 Task: Add a signature Max Baker containing Best wishes for a happy National Compliment Day, Max Baker to email address softage.3@softage.net and add a label Community newsletters
Action: Mouse moved to (95, 128)
Screenshot: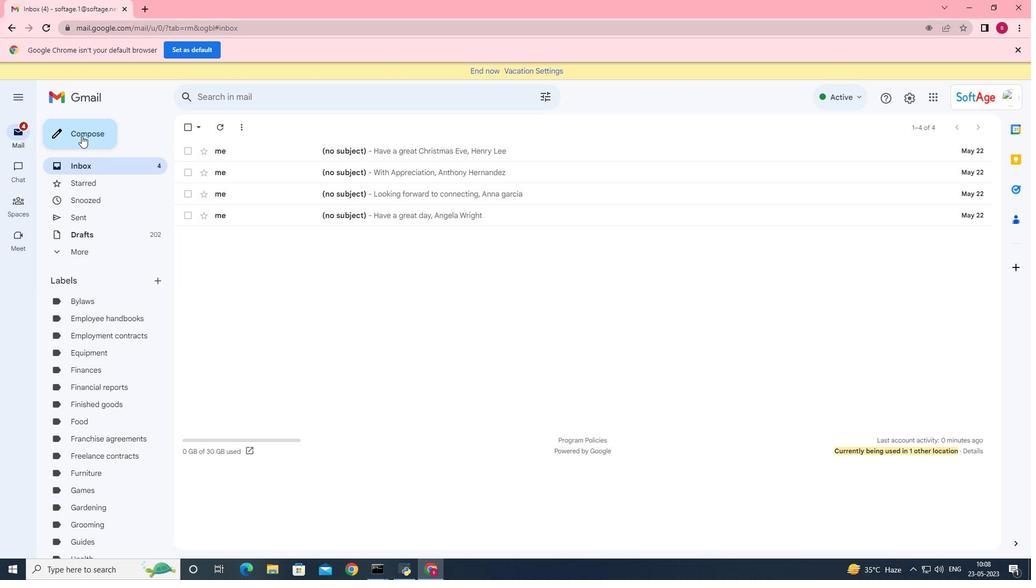 
Action: Mouse pressed left at (95, 128)
Screenshot: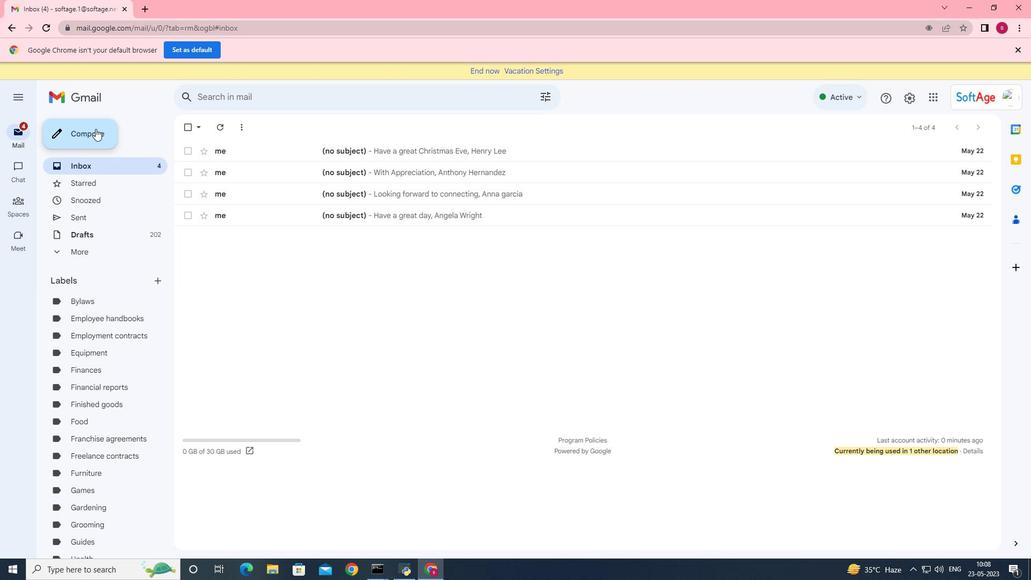 
Action: Mouse moved to (871, 543)
Screenshot: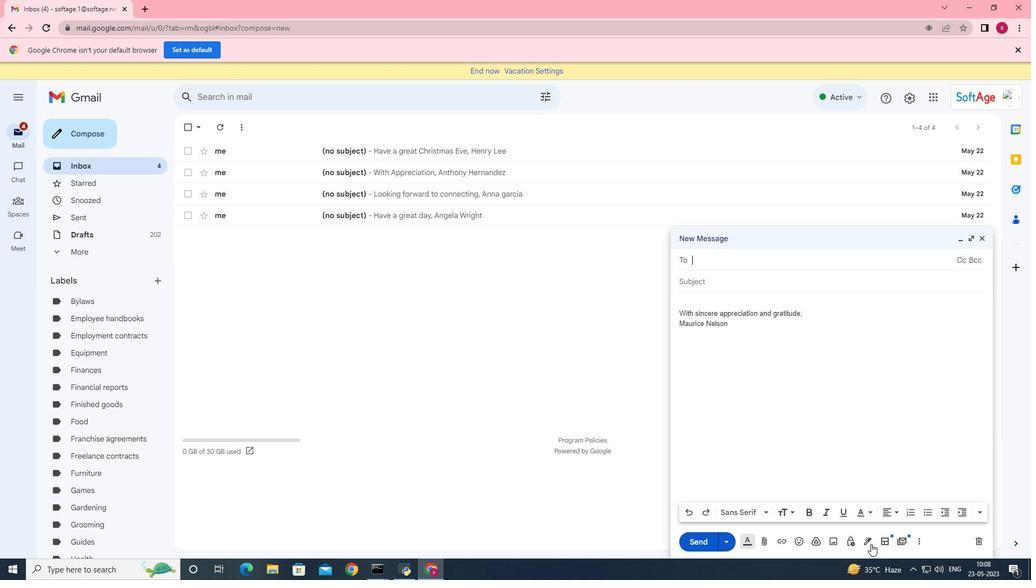 
Action: Mouse pressed left at (871, 543)
Screenshot: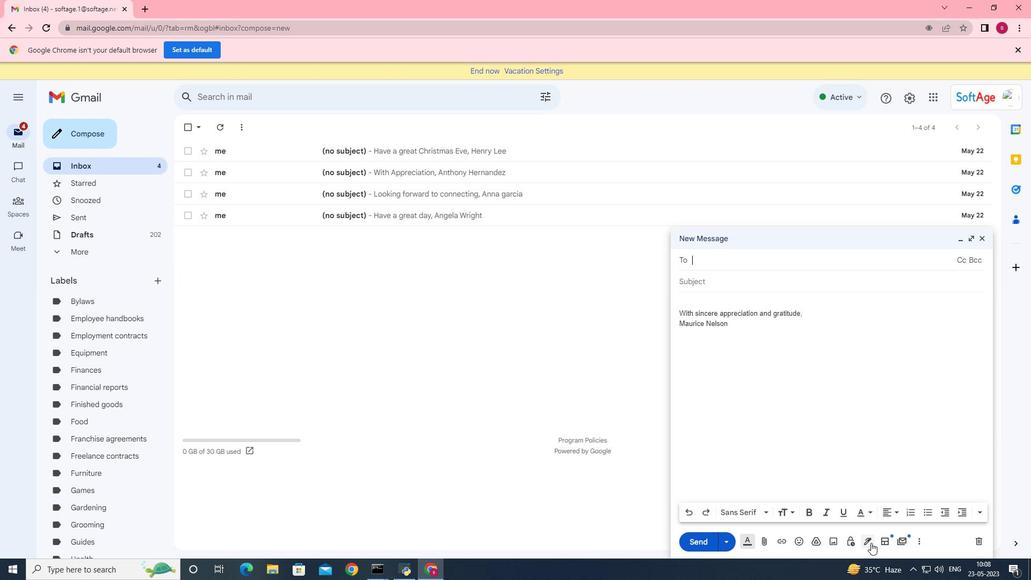 
Action: Mouse moved to (876, 477)
Screenshot: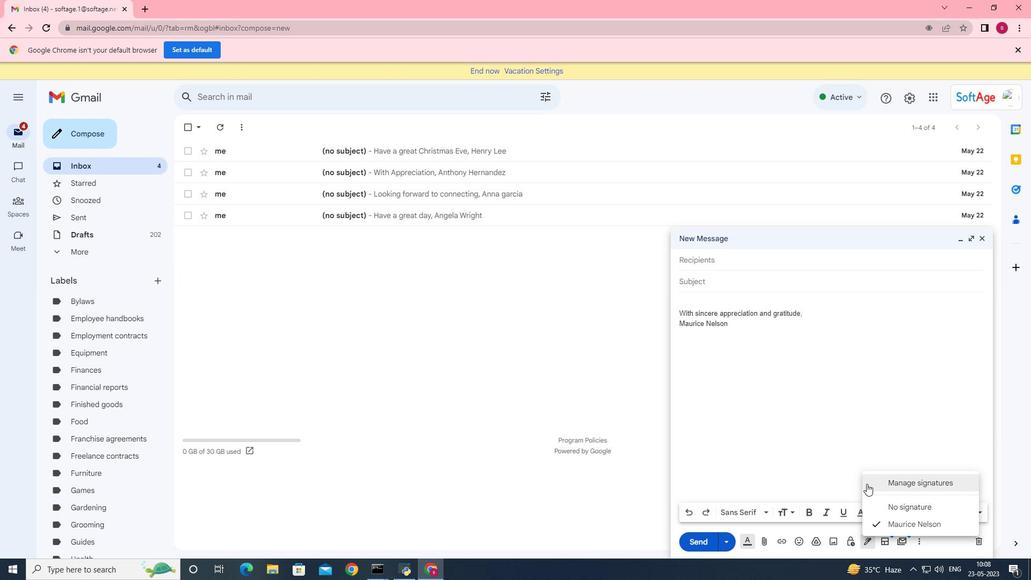 
Action: Mouse pressed left at (876, 477)
Screenshot: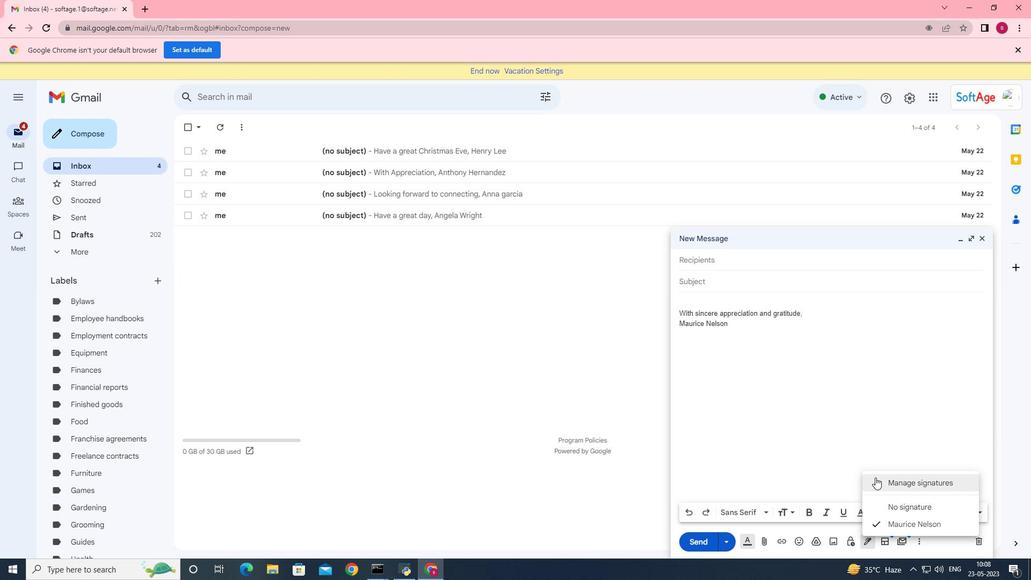 
Action: Mouse moved to (381, 452)
Screenshot: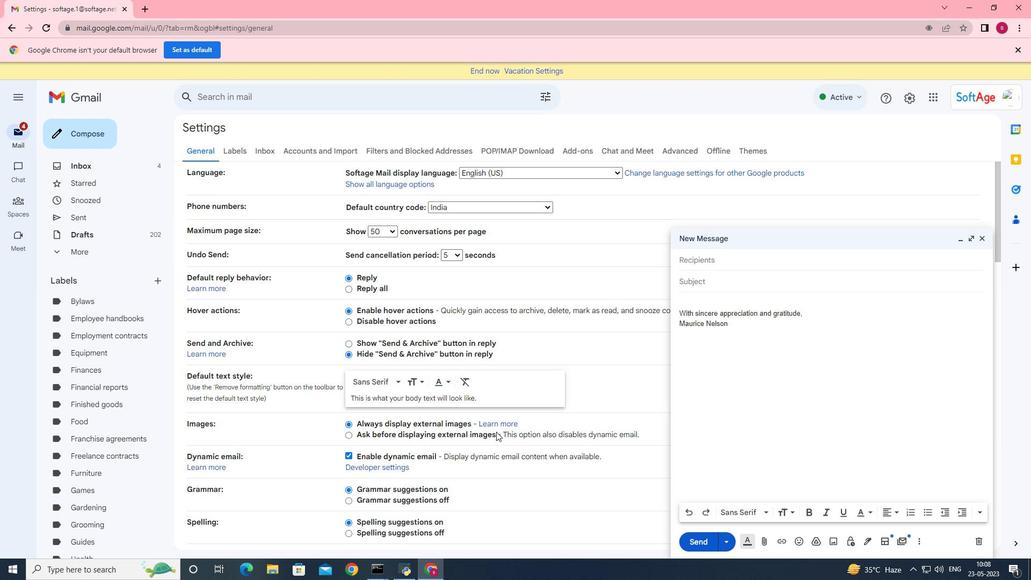 
Action: Mouse scrolled (381, 451) with delta (0, 0)
Screenshot: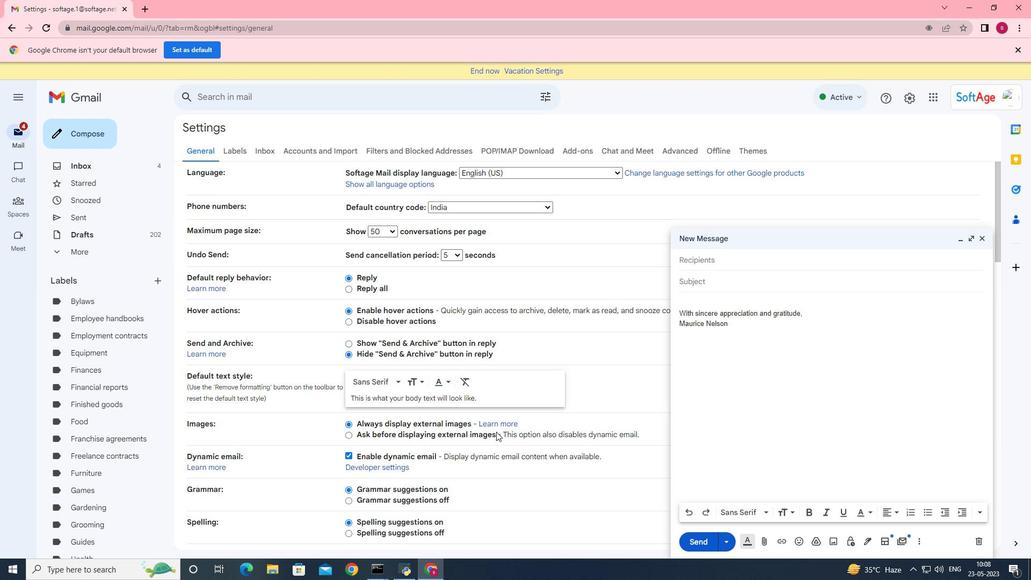 
Action: Mouse scrolled (381, 451) with delta (0, 0)
Screenshot: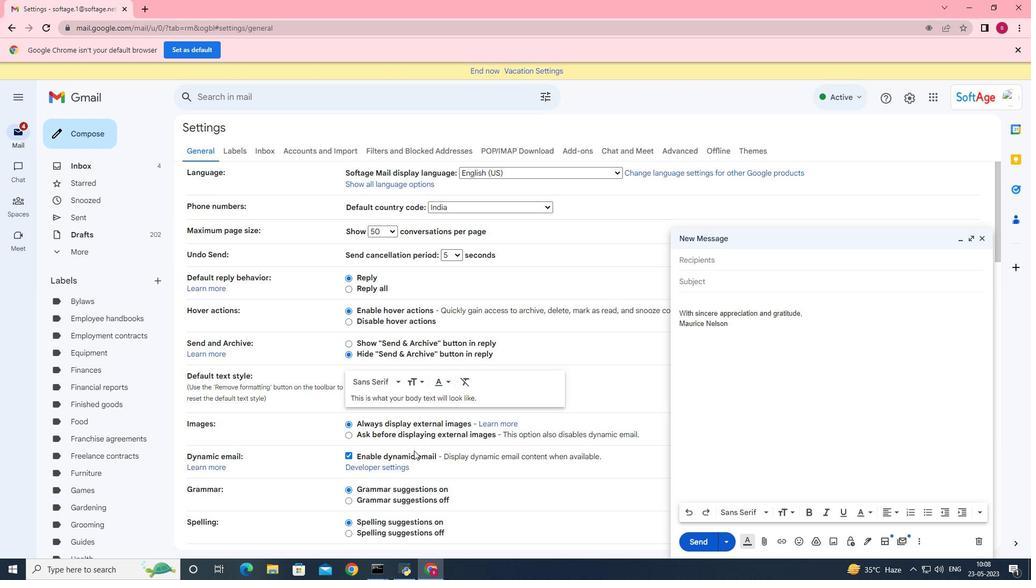 
Action: Mouse scrolled (381, 451) with delta (0, 0)
Screenshot: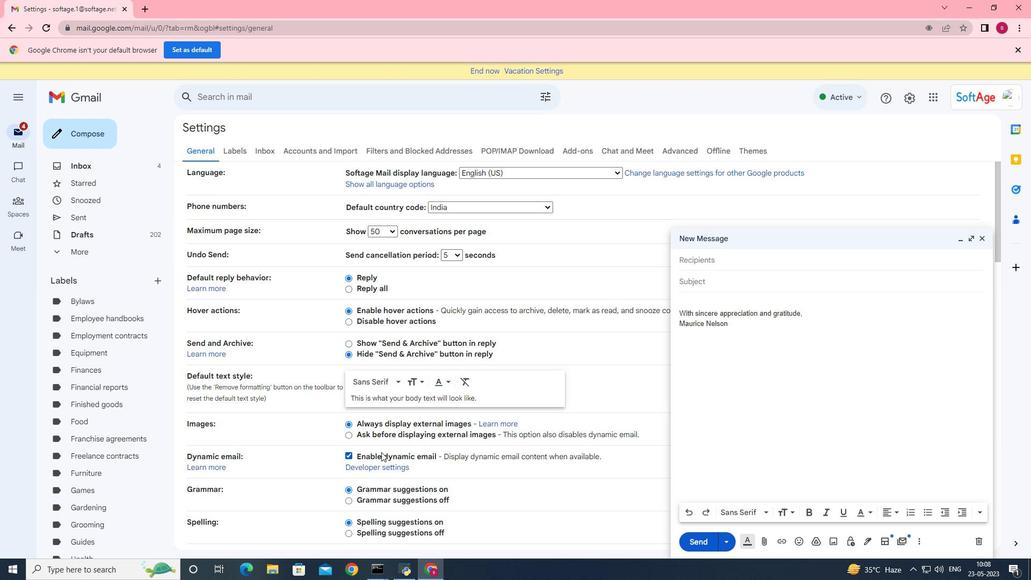 
Action: Mouse scrolled (381, 451) with delta (0, 0)
Screenshot: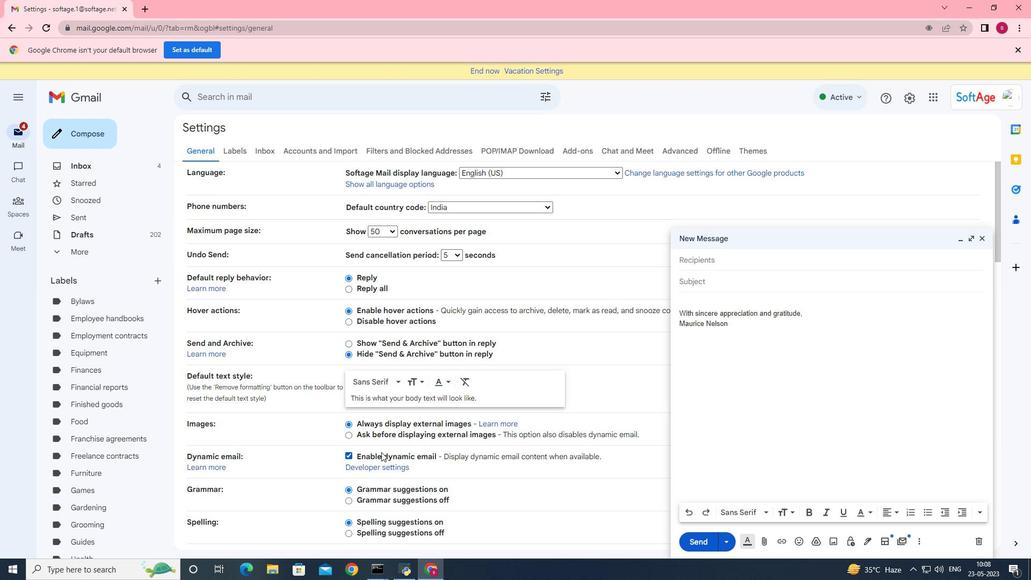
Action: Mouse scrolled (381, 451) with delta (0, 0)
Screenshot: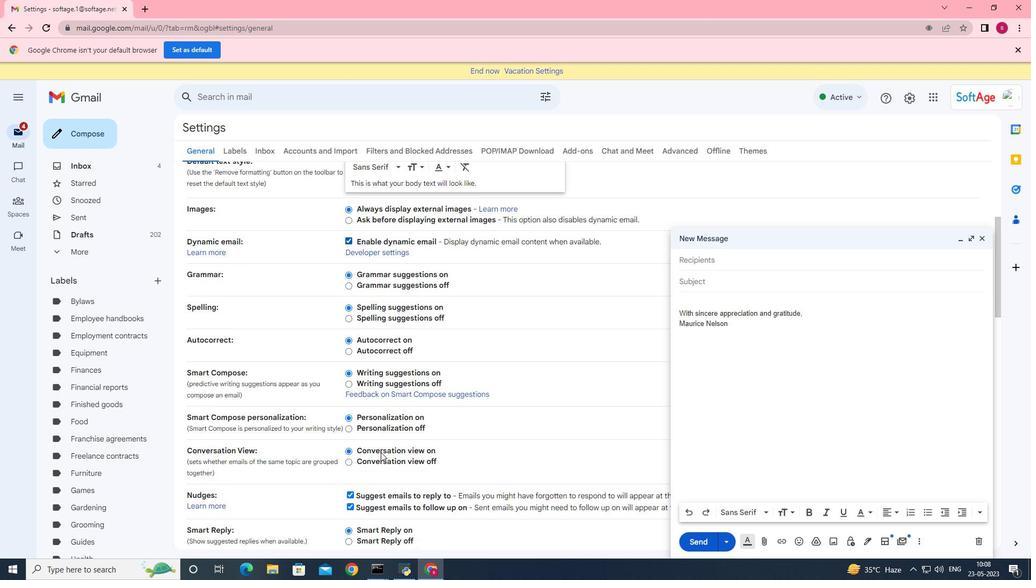 
Action: Mouse scrolled (381, 451) with delta (0, 0)
Screenshot: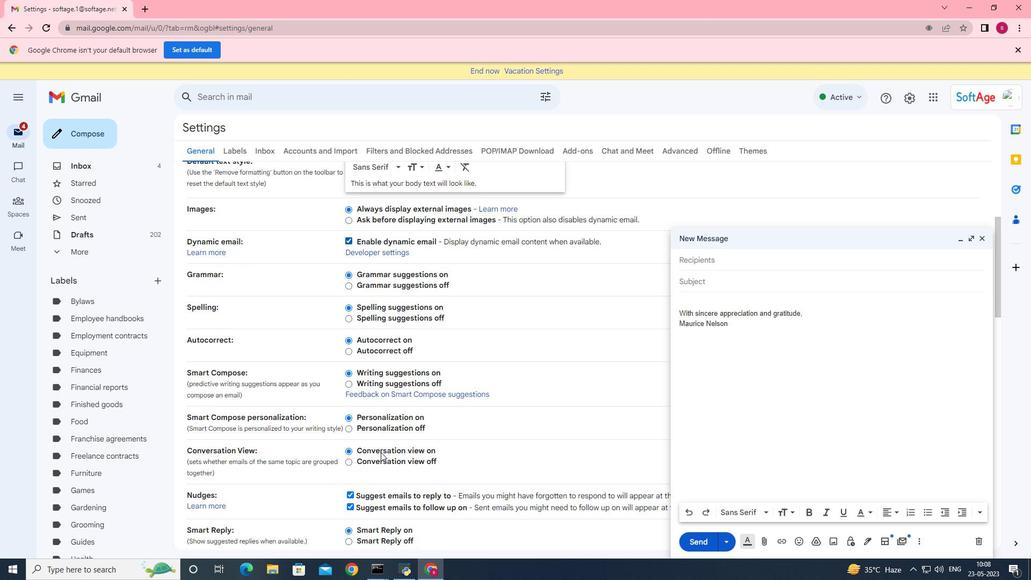 
Action: Mouse scrolled (381, 451) with delta (0, 0)
Screenshot: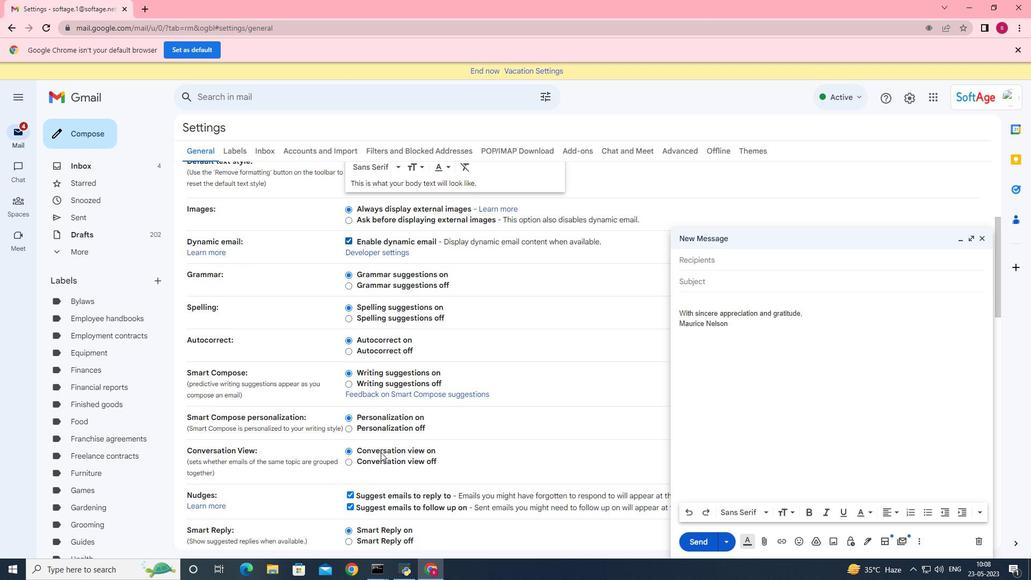 
Action: Mouse scrolled (381, 451) with delta (0, 0)
Screenshot: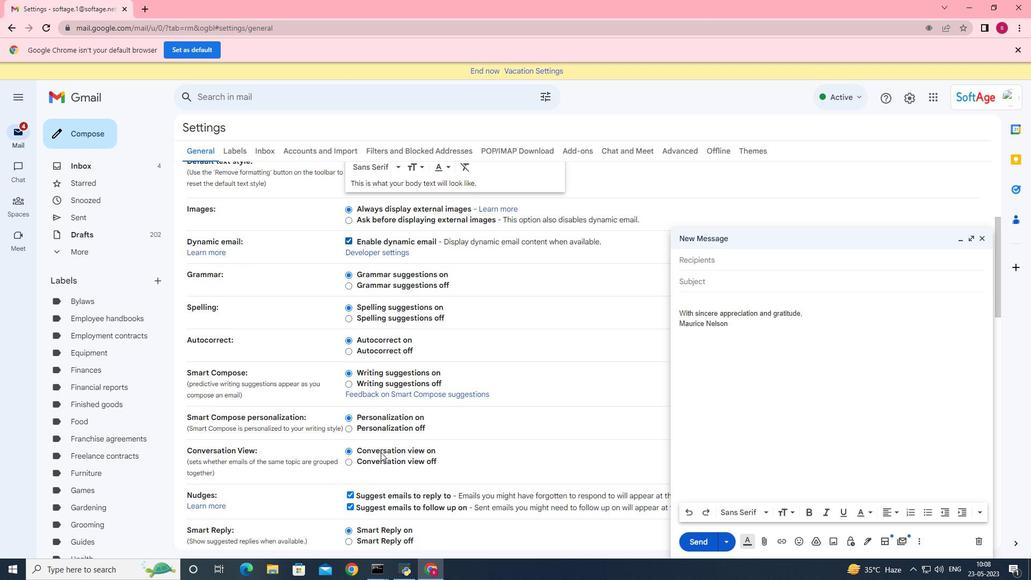 
Action: Mouse moved to (403, 428)
Screenshot: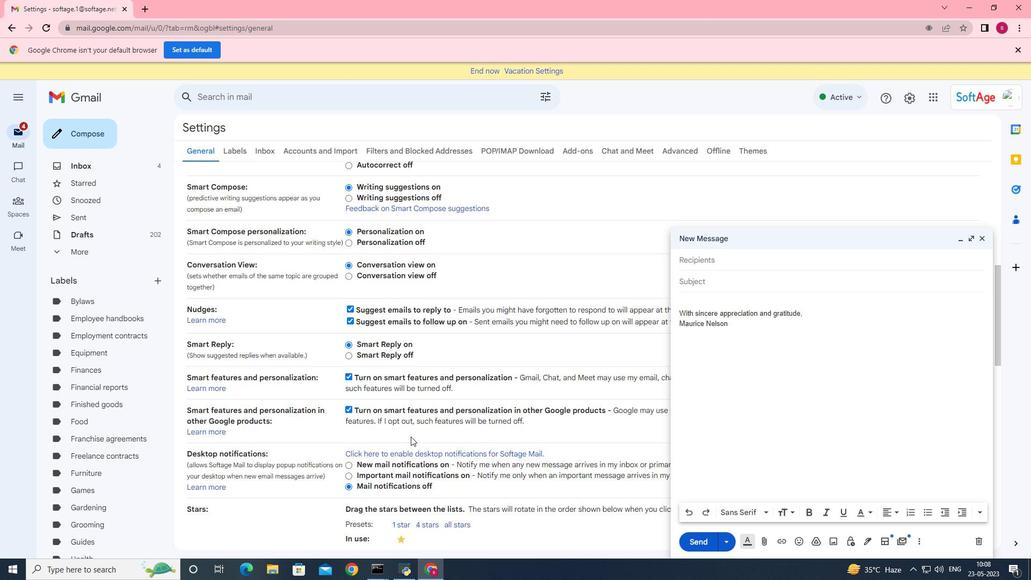 
Action: Mouse scrolled (403, 428) with delta (0, 0)
Screenshot: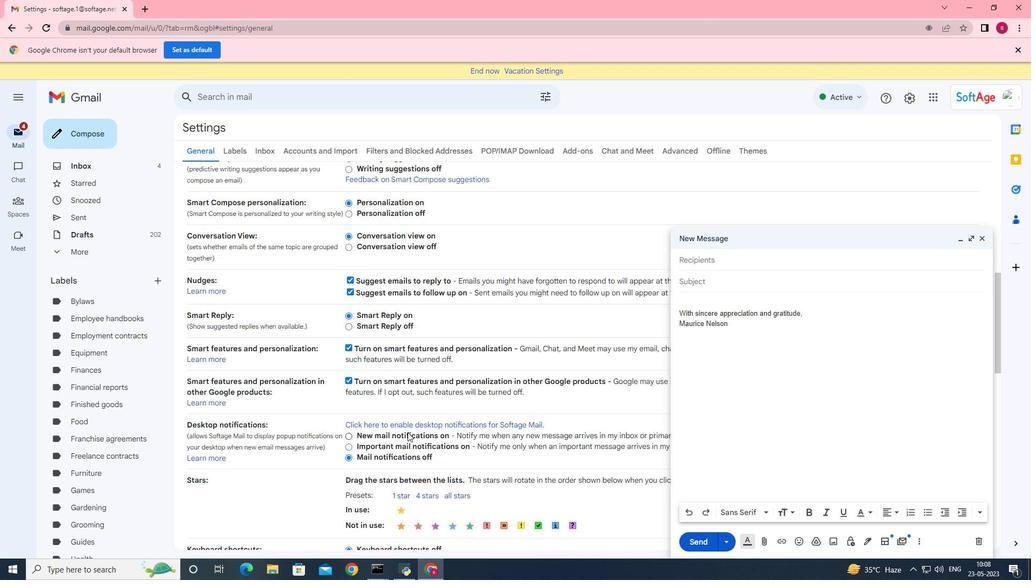 
Action: Mouse scrolled (403, 428) with delta (0, 0)
Screenshot: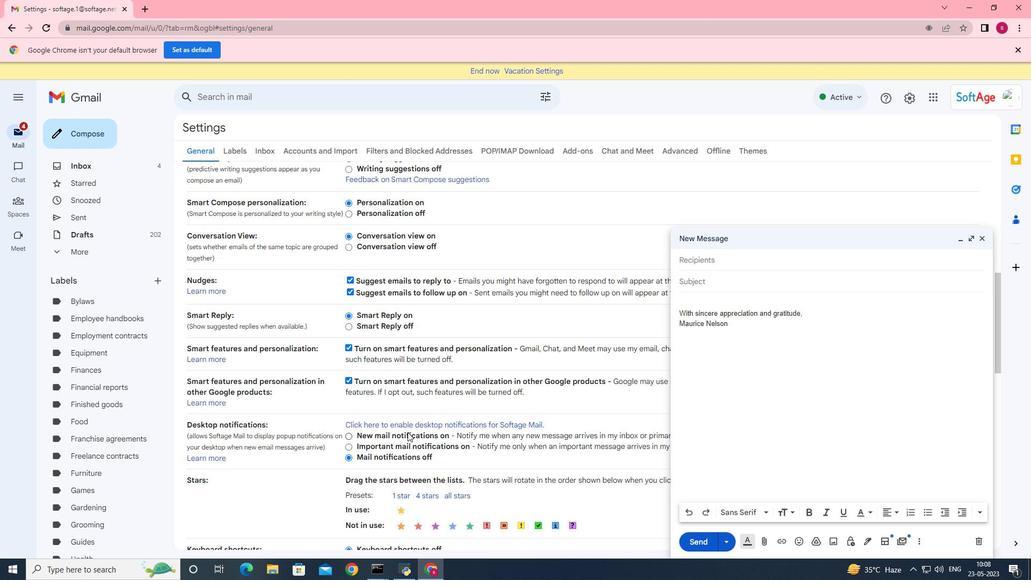 
Action: Mouse scrolled (403, 428) with delta (0, 0)
Screenshot: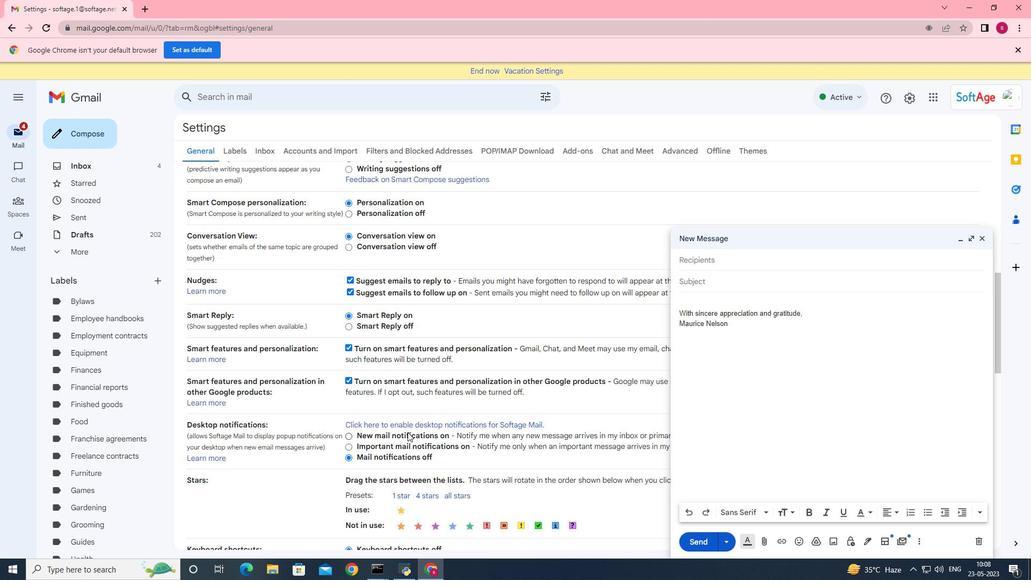 
Action: Mouse scrolled (403, 428) with delta (0, 0)
Screenshot: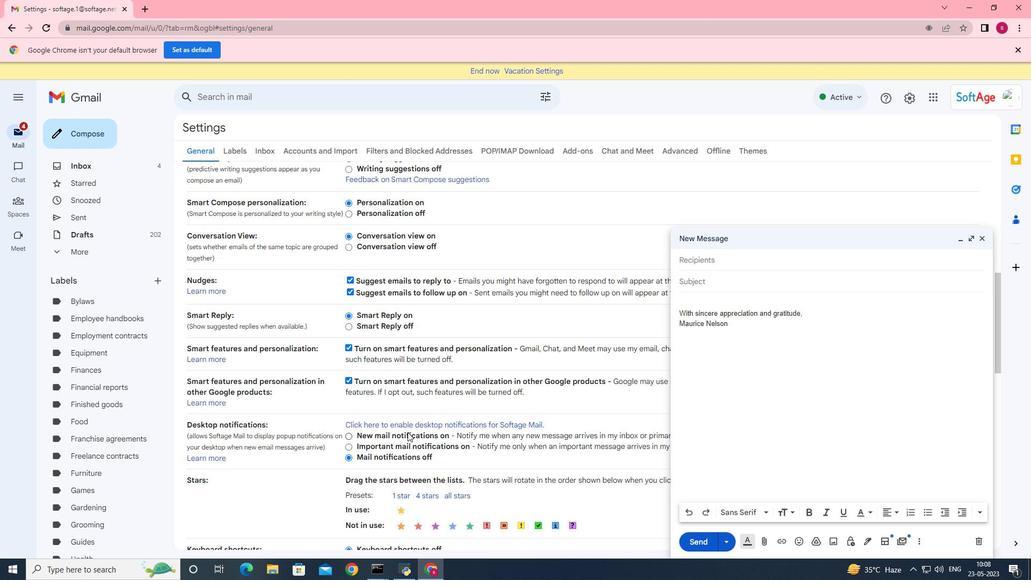 
Action: Mouse scrolled (403, 428) with delta (0, 0)
Screenshot: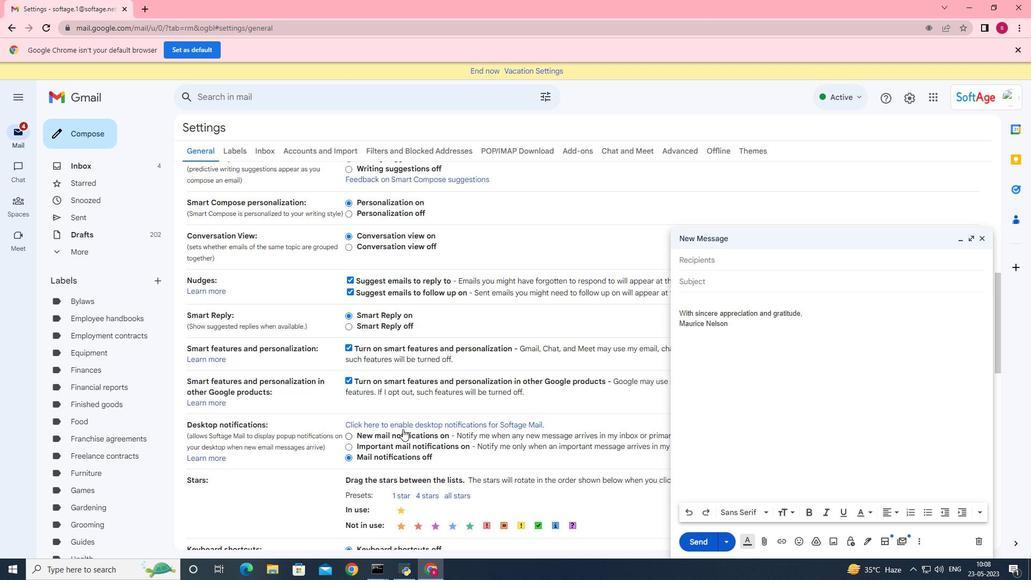 
Action: Mouse scrolled (403, 428) with delta (0, 0)
Screenshot: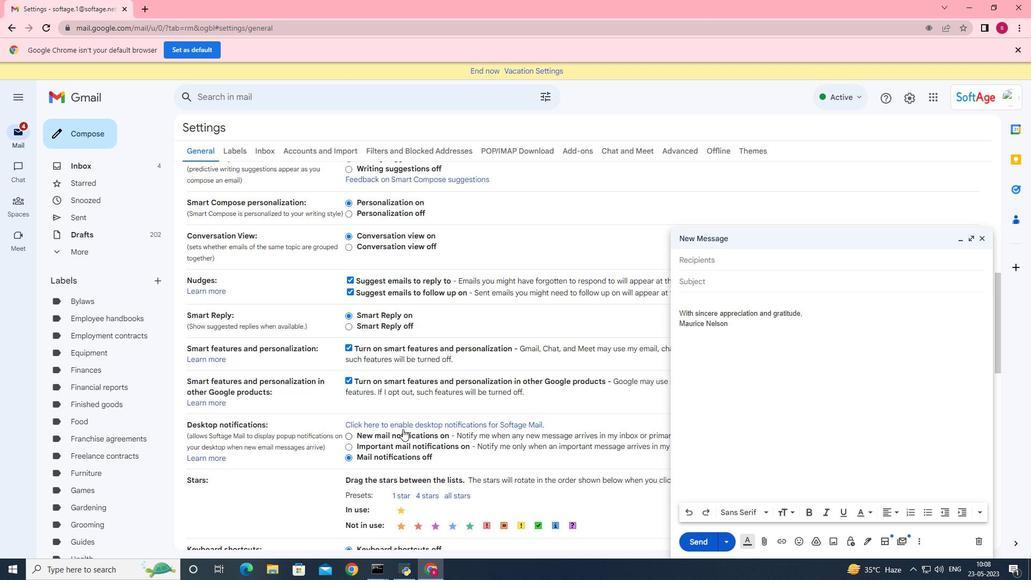 
Action: Mouse moved to (464, 375)
Screenshot: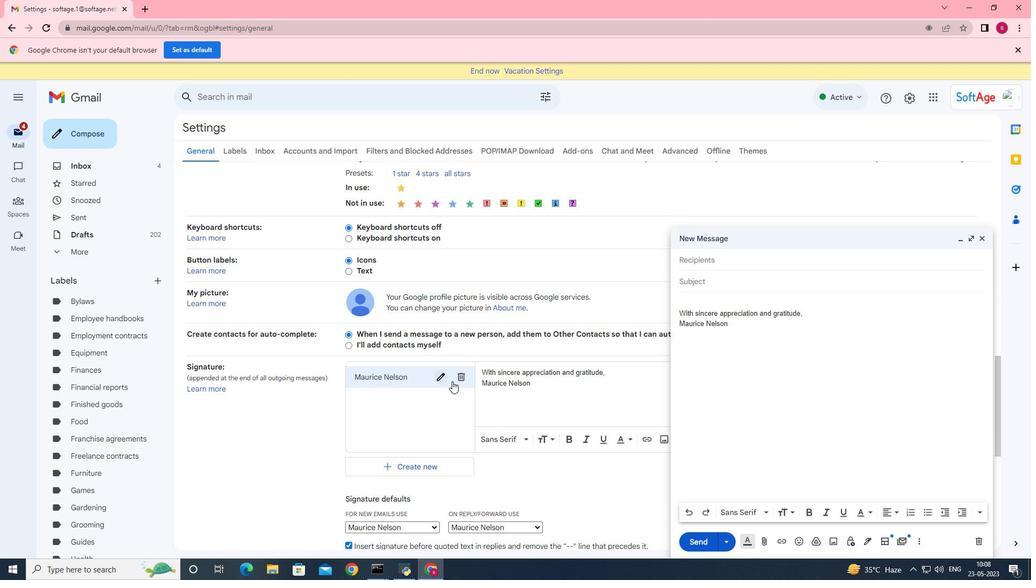 
Action: Mouse pressed left at (464, 375)
Screenshot: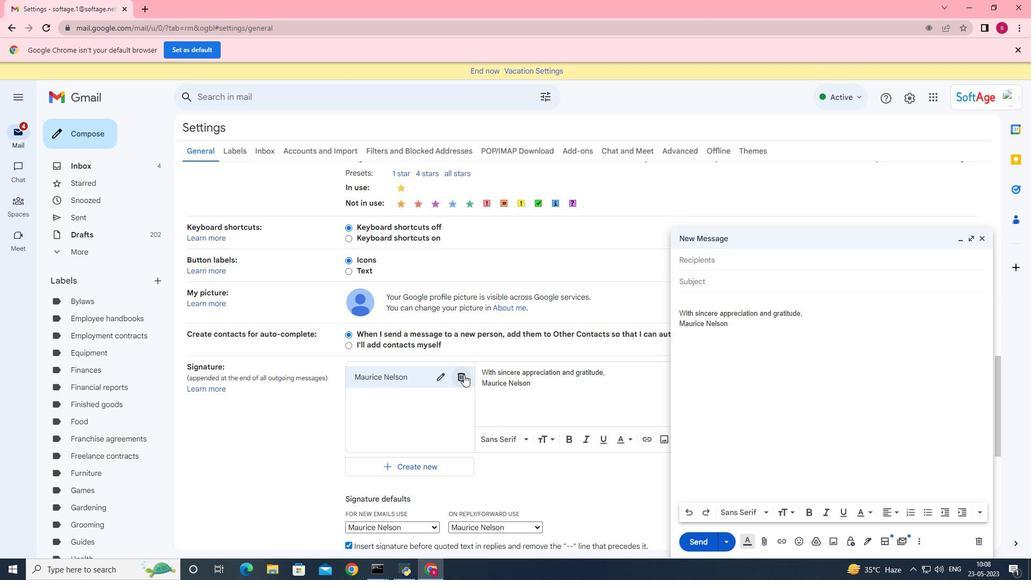 
Action: Mouse moved to (599, 332)
Screenshot: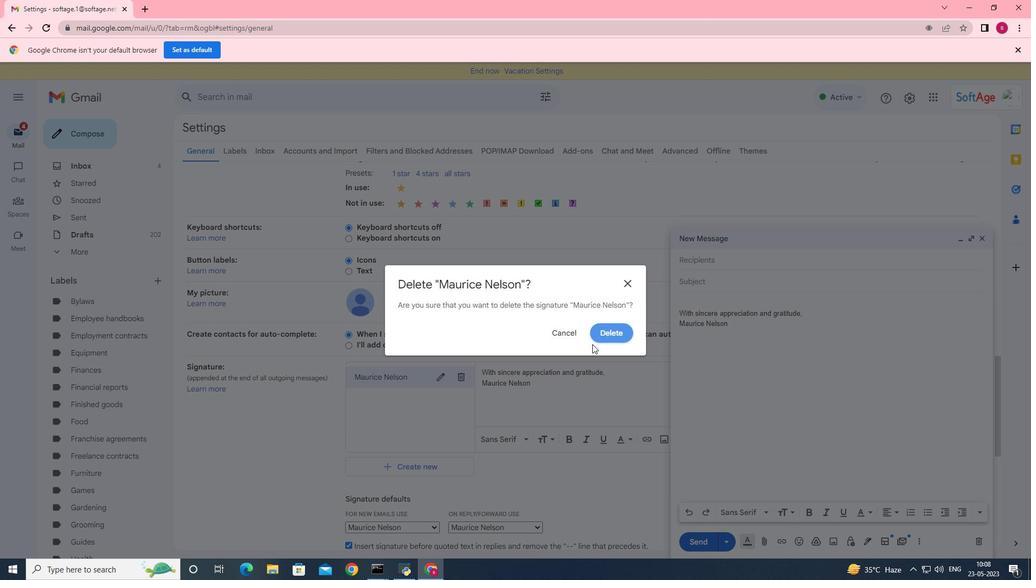 
Action: Mouse pressed left at (599, 332)
Screenshot: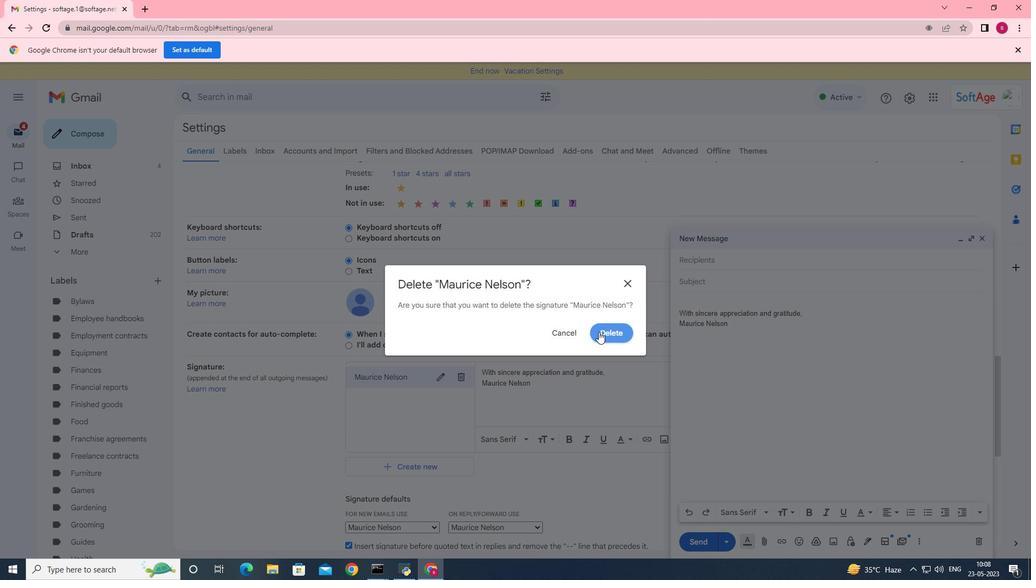
Action: Mouse moved to (403, 383)
Screenshot: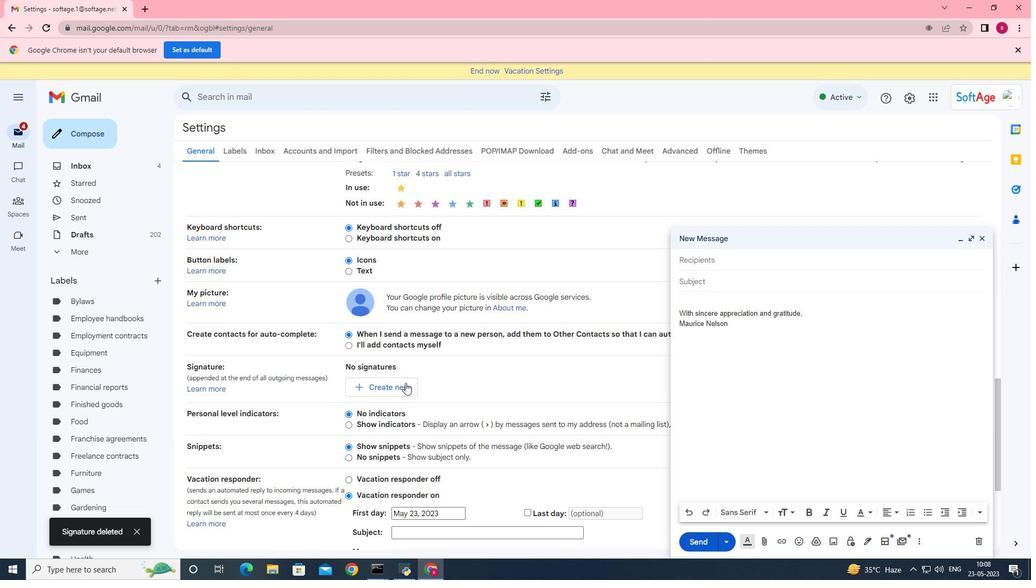 
Action: Mouse pressed left at (403, 383)
Screenshot: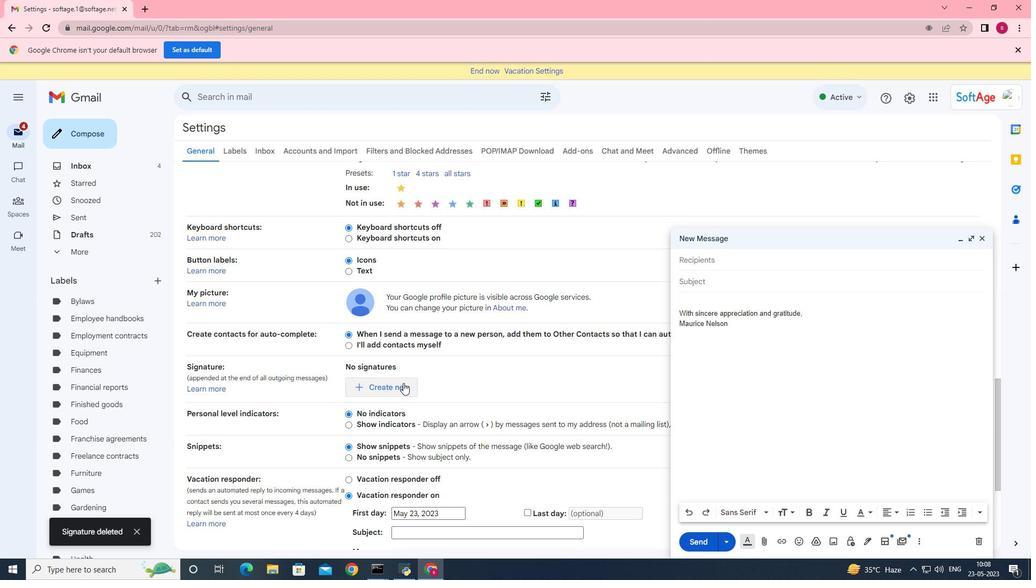 
Action: Mouse moved to (460, 305)
Screenshot: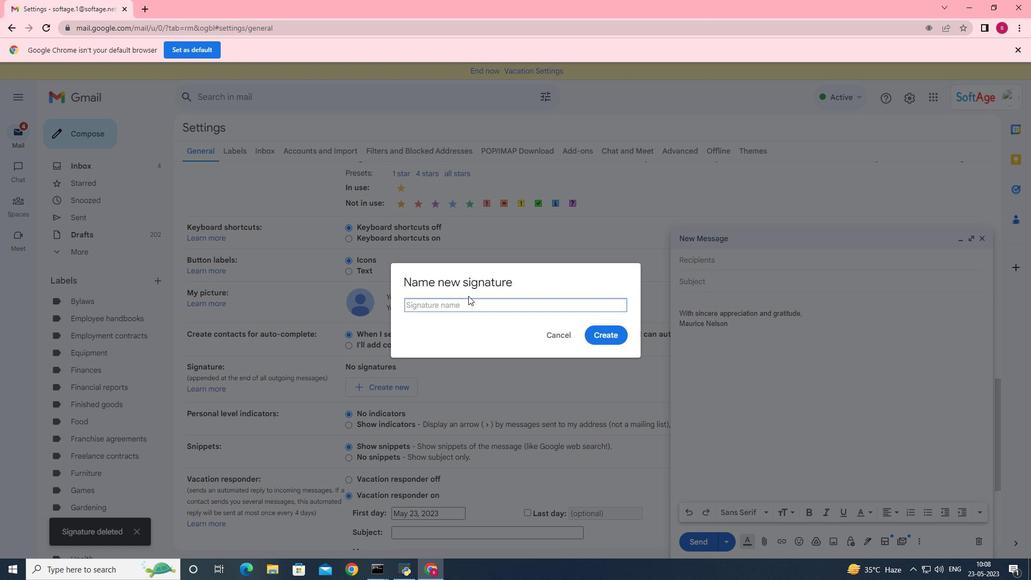 
Action: Mouse pressed left at (460, 305)
Screenshot: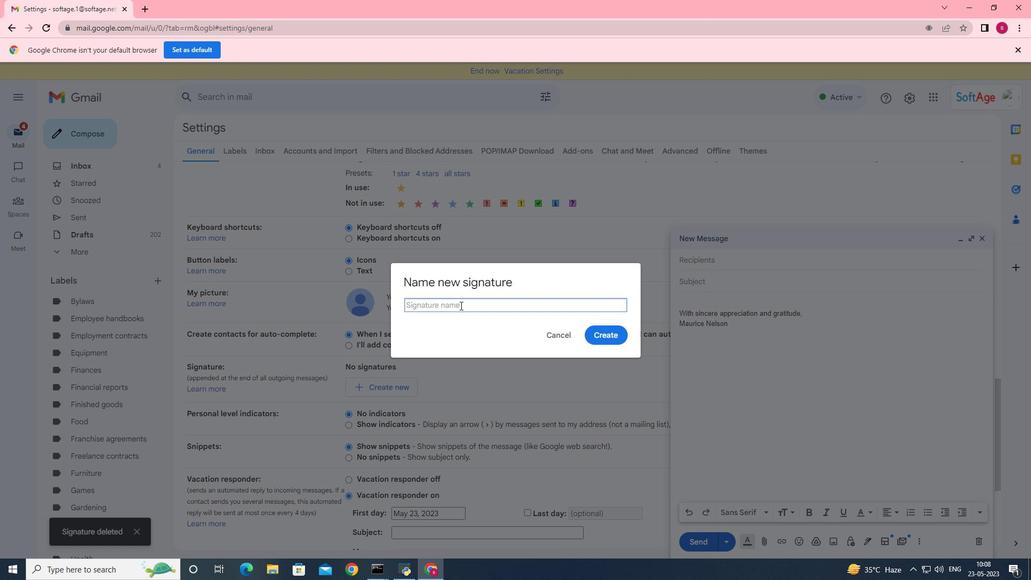 
Action: Key pressed <Key.shift>Max<Key.space><Key.shift>Baker
Screenshot: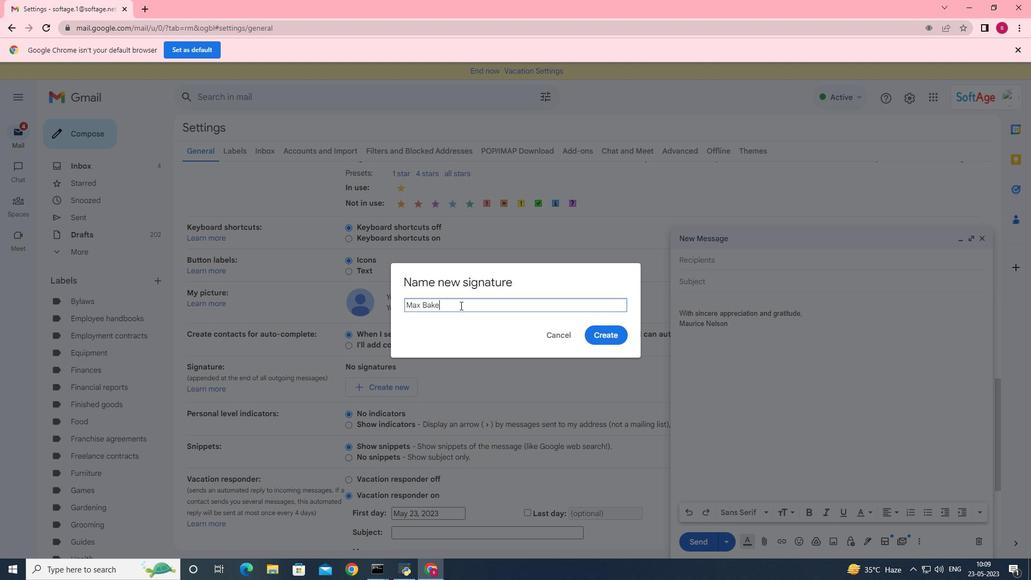 
Action: Mouse moved to (607, 337)
Screenshot: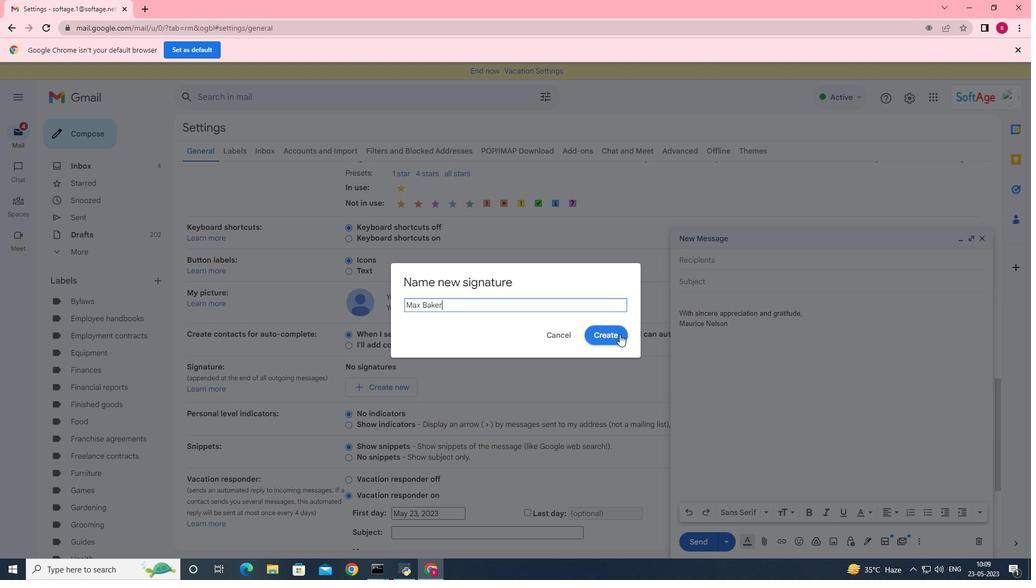 
Action: Mouse pressed left at (607, 337)
Screenshot: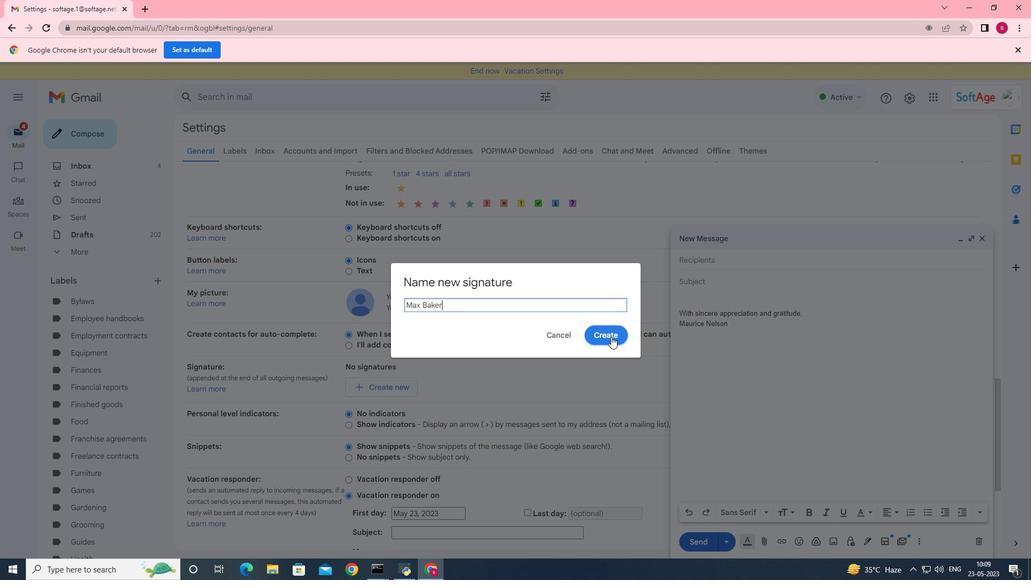 
Action: Mouse moved to (492, 378)
Screenshot: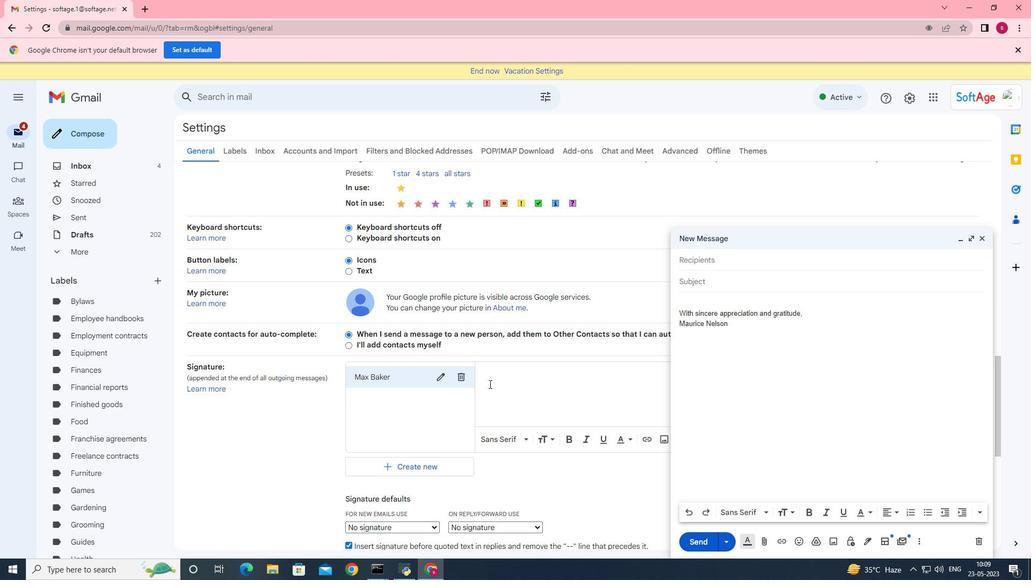 
Action: Mouse pressed left at (492, 378)
Screenshot: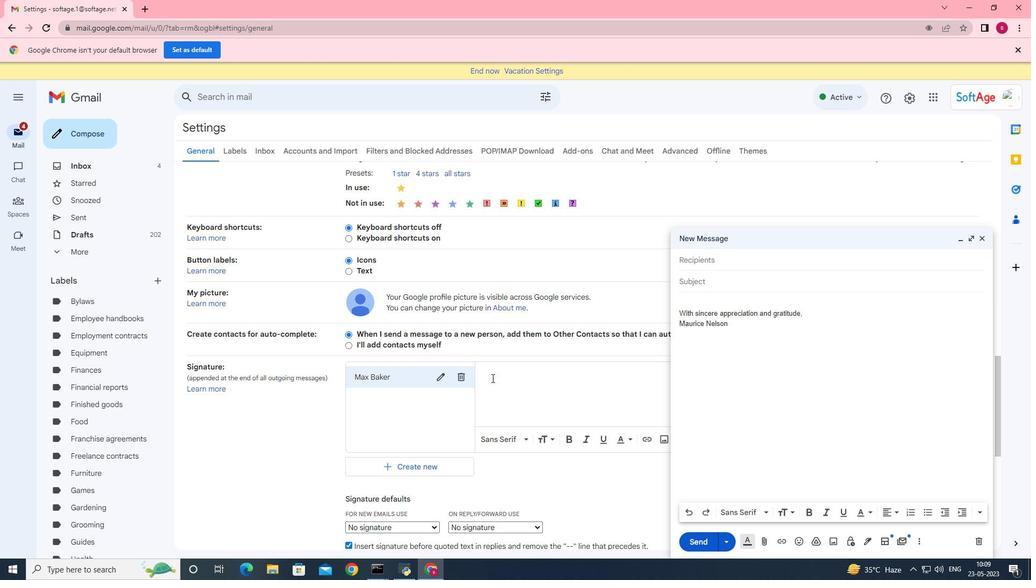
Action: Key pressed <Key.shift>Best<Key.space>wishes<Key.space>for<Key.space>a<Key.space>happy<Key.space><Key.shift>National<Key.space><Key.space><Key.backspace><Key.caps_lock>C<Key.caps_lock>ompliment<Key.space><Key.shift>Day,<Key.enter><Key.shift>Ma
Screenshot: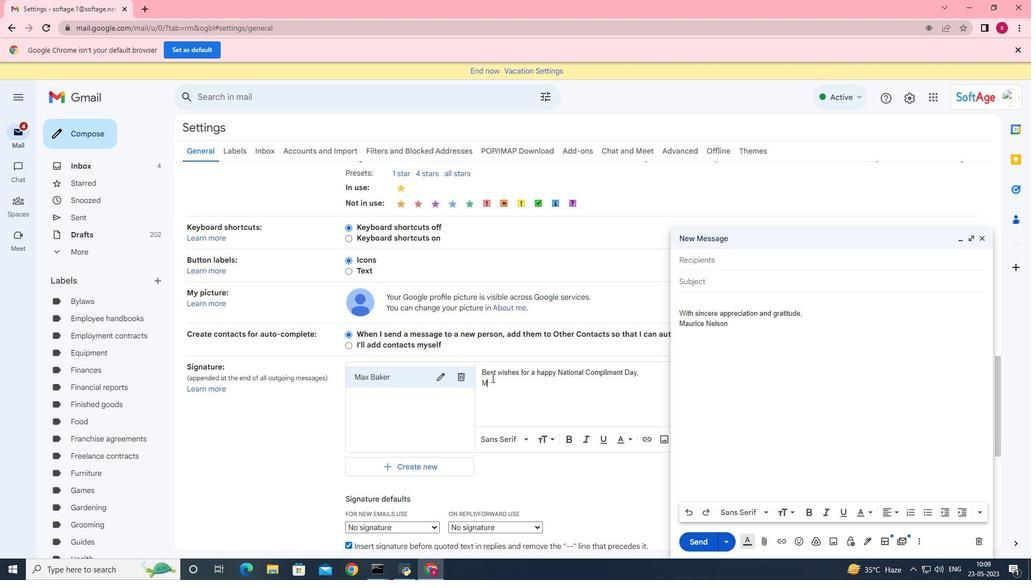 
Action: Mouse moved to (513, 64)
Screenshot: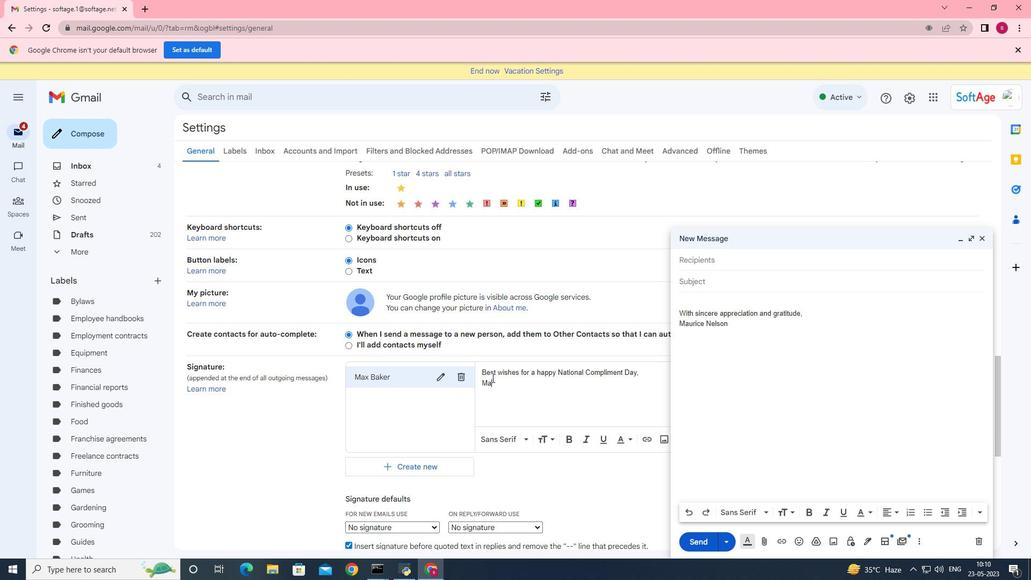
Action: Key pressed x<Key.space><Key.shift>Baker
Screenshot: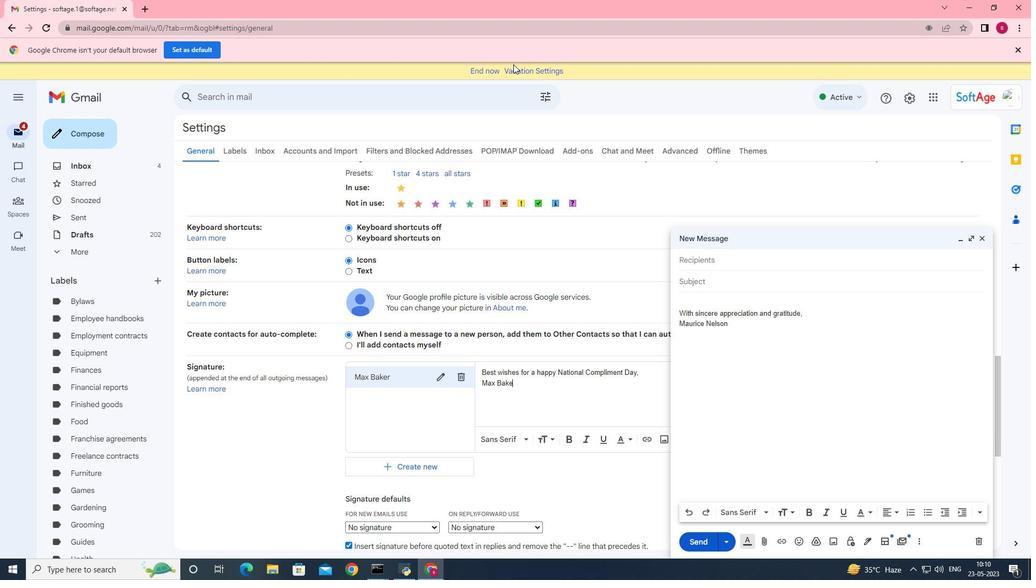 
Action: Mouse scrolled (513, 63) with delta (0, 0)
Screenshot: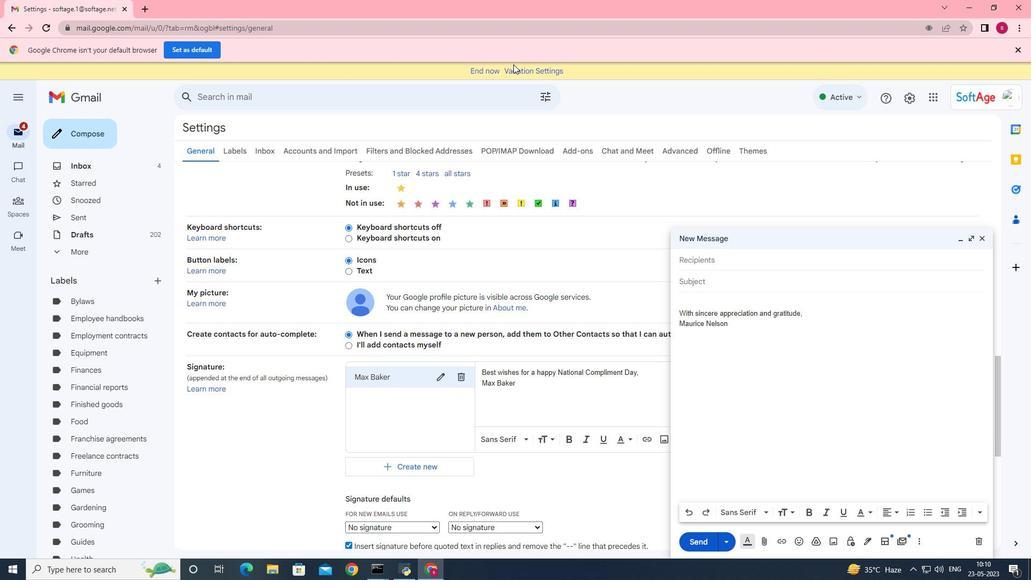 
Action: Mouse scrolled (513, 63) with delta (0, 0)
Screenshot: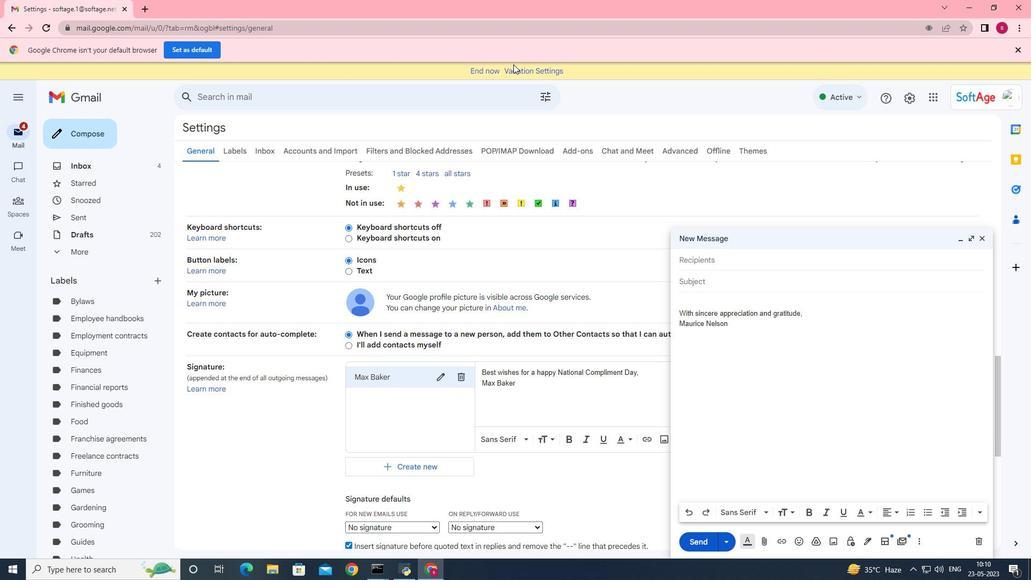 
Action: Mouse moved to (541, 63)
Screenshot: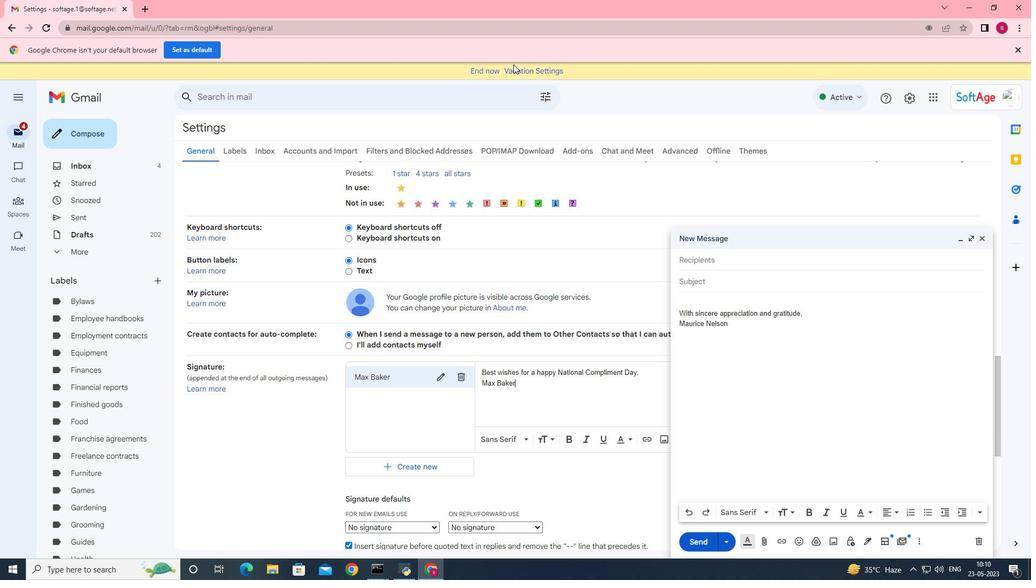 
Action: Mouse scrolled (541, 63) with delta (0, 0)
Screenshot: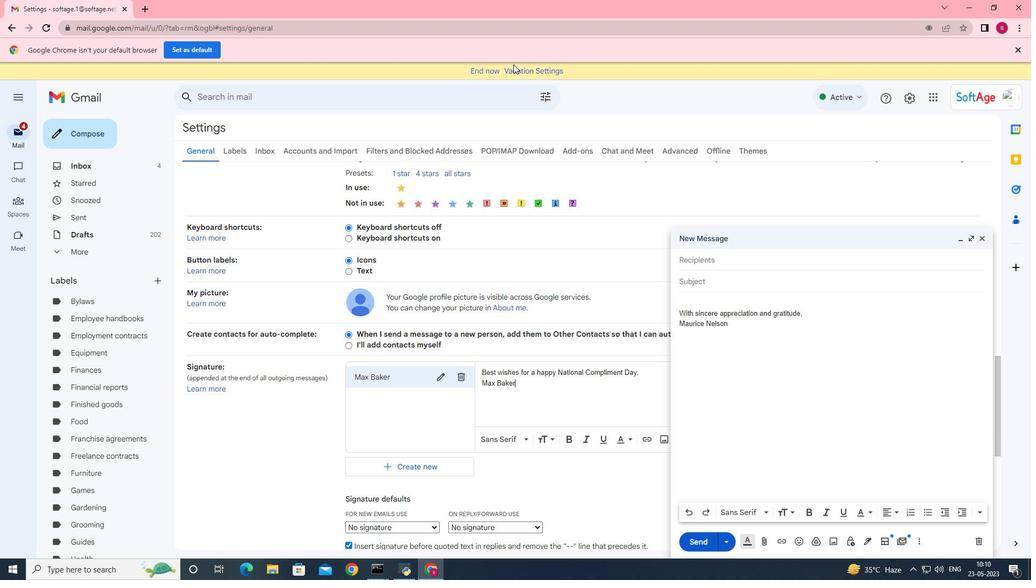 
Action: Mouse moved to (541, 275)
Screenshot: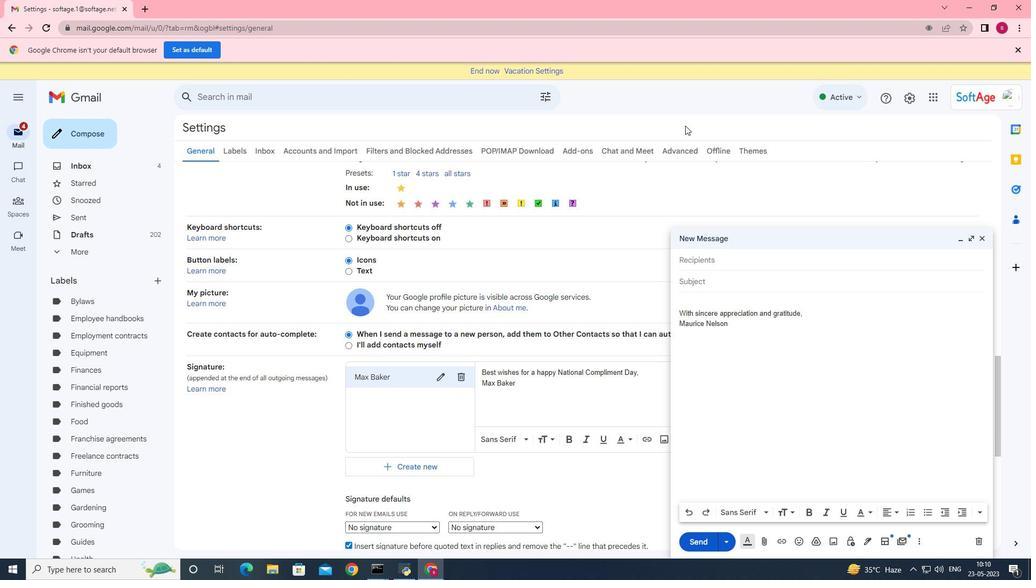 
Action: Mouse scrolled (682, 130) with delta (0, 0)
Screenshot: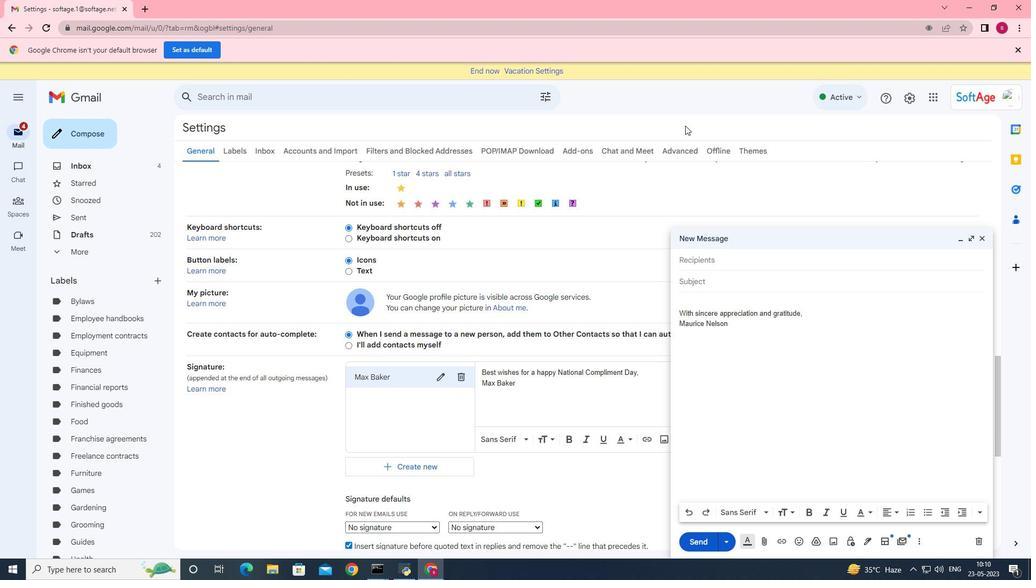 
Action: Mouse moved to (521, 288)
Screenshot: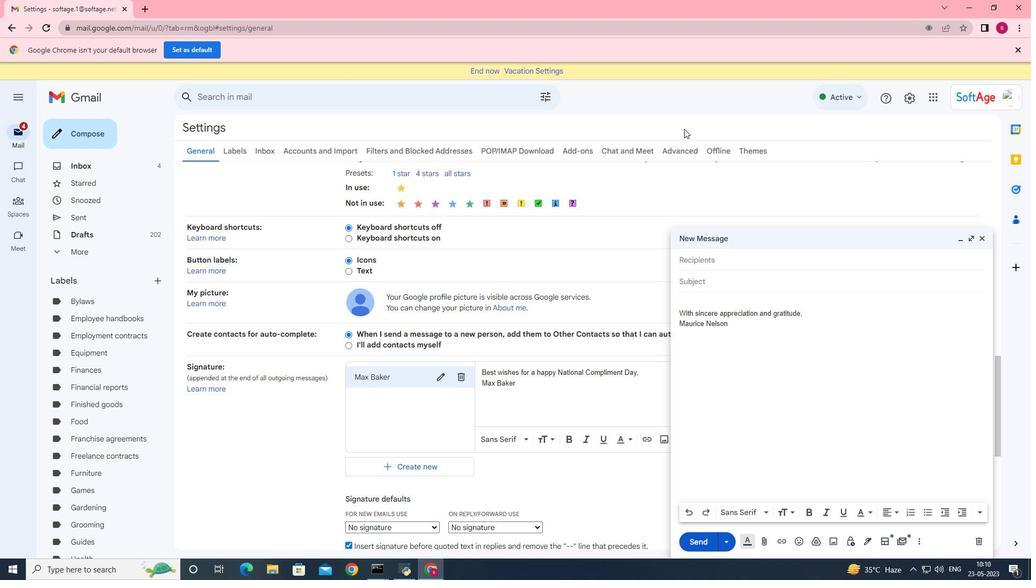 
Action: Mouse scrolled (671, 139) with delta (0, 0)
Screenshot: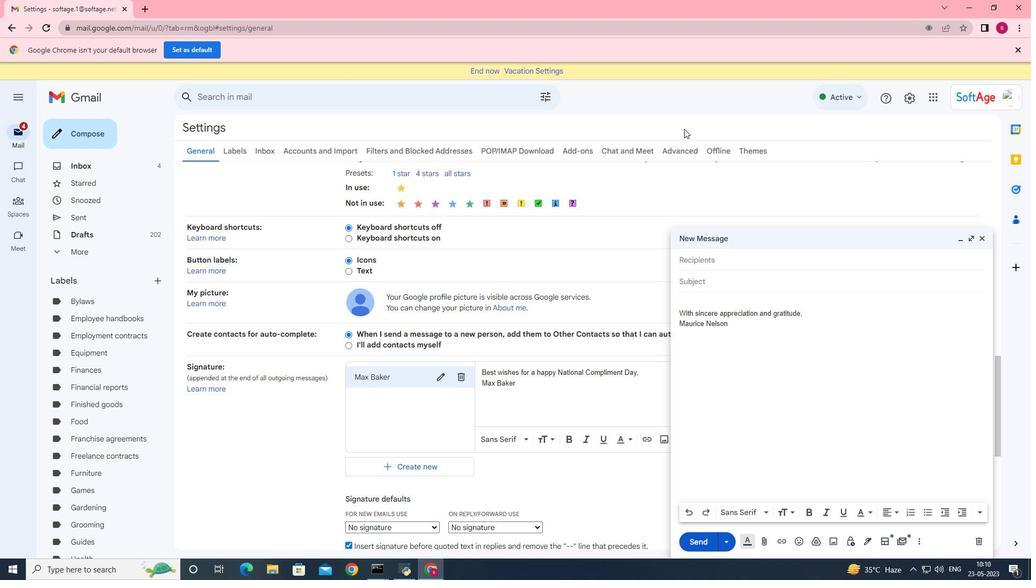 
Action: Mouse moved to (503, 298)
Screenshot: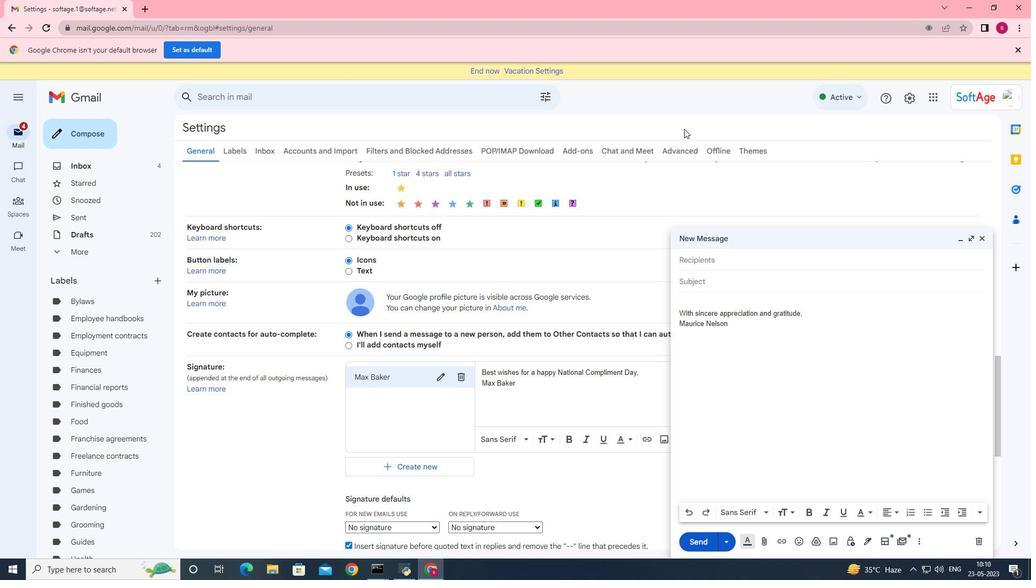 
Action: Mouse scrolled (663, 147) with delta (0, 0)
Screenshot: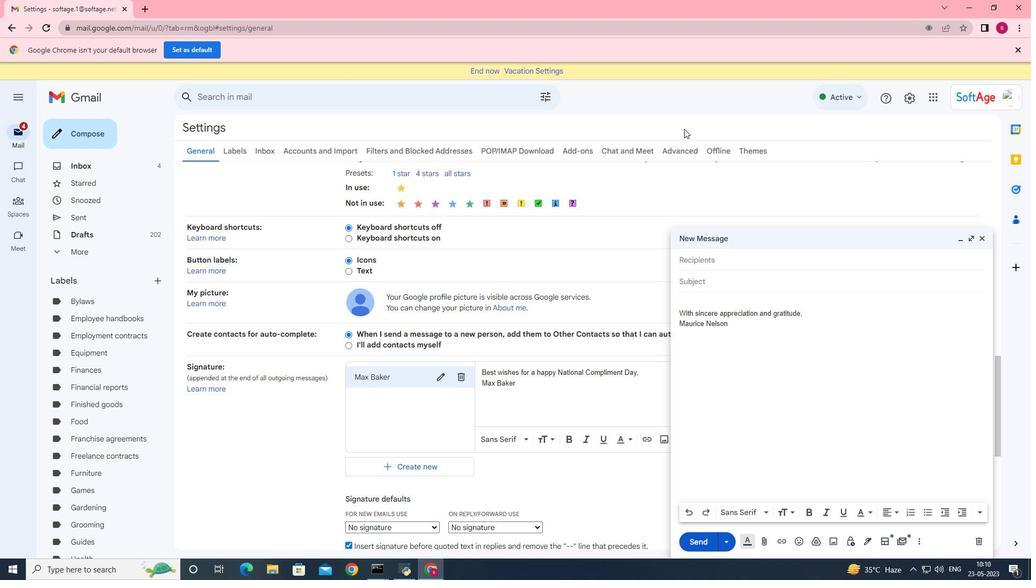 
Action: Mouse moved to (486, 309)
Screenshot: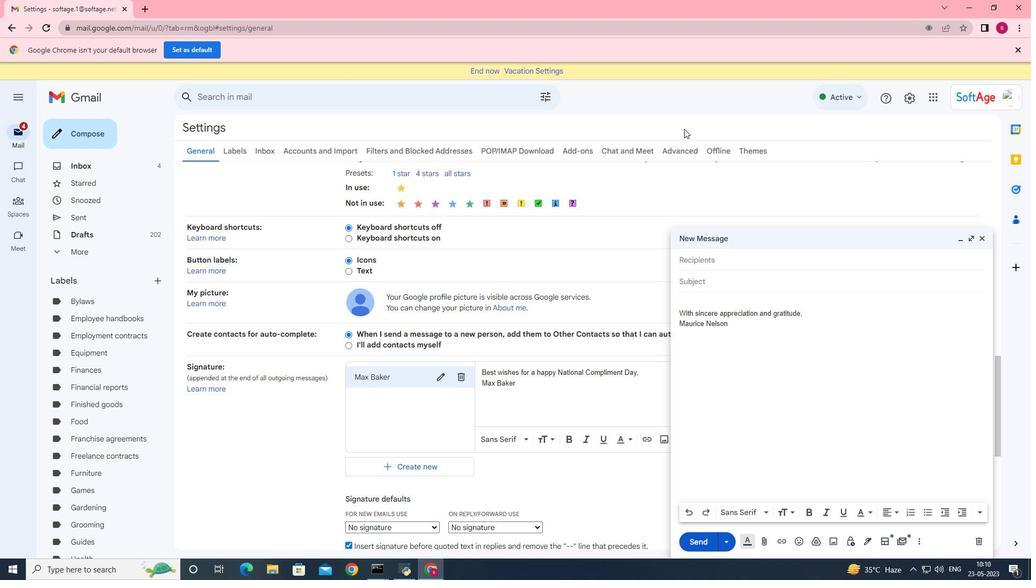 
Action: Mouse scrolled (646, 166) with delta (0, 0)
Screenshot: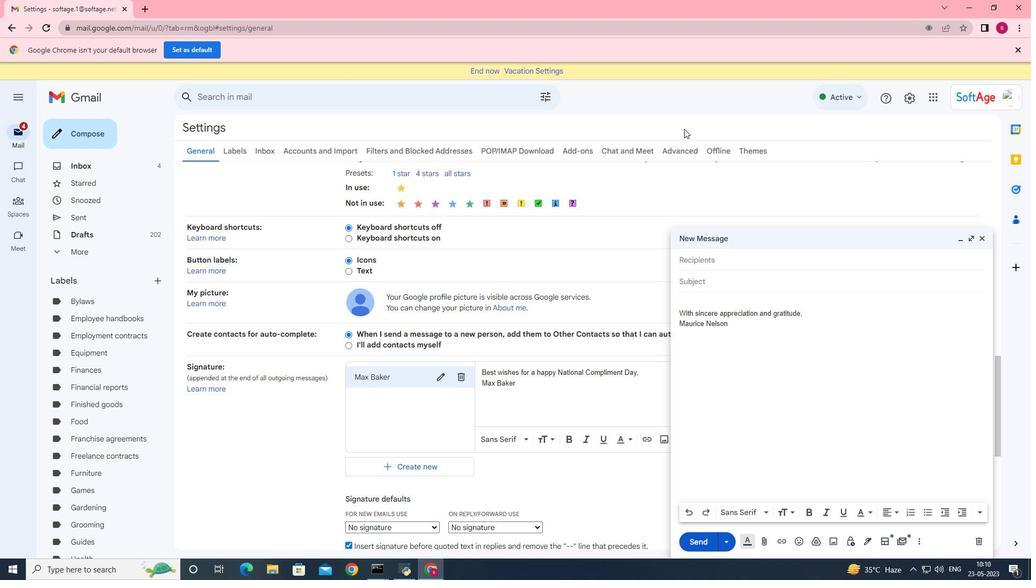 
Action: Mouse moved to (448, 342)
Screenshot: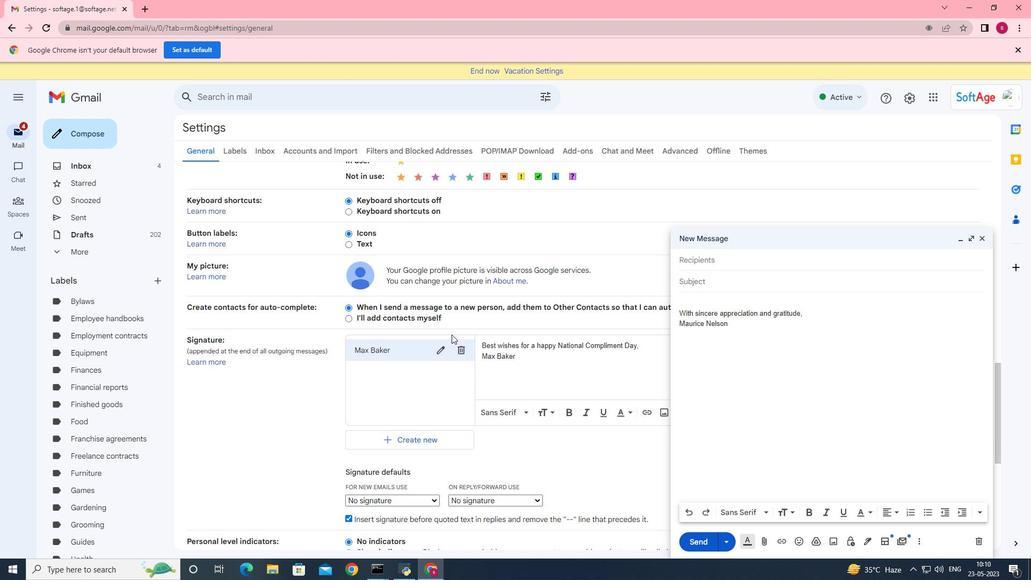
Action: Mouse scrolled (448, 342) with delta (0, 0)
Screenshot: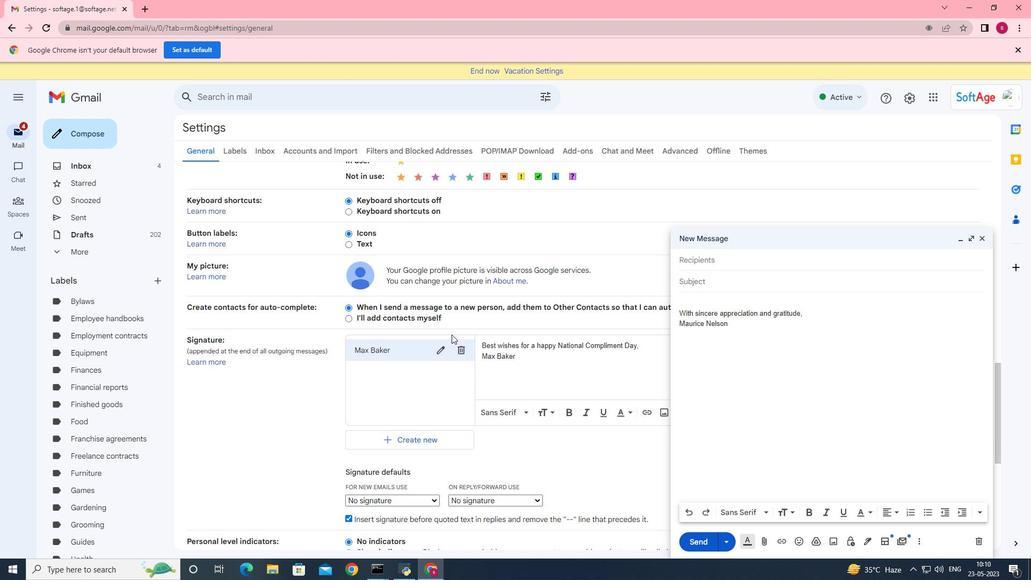 
Action: Mouse moved to (448, 342)
Screenshot: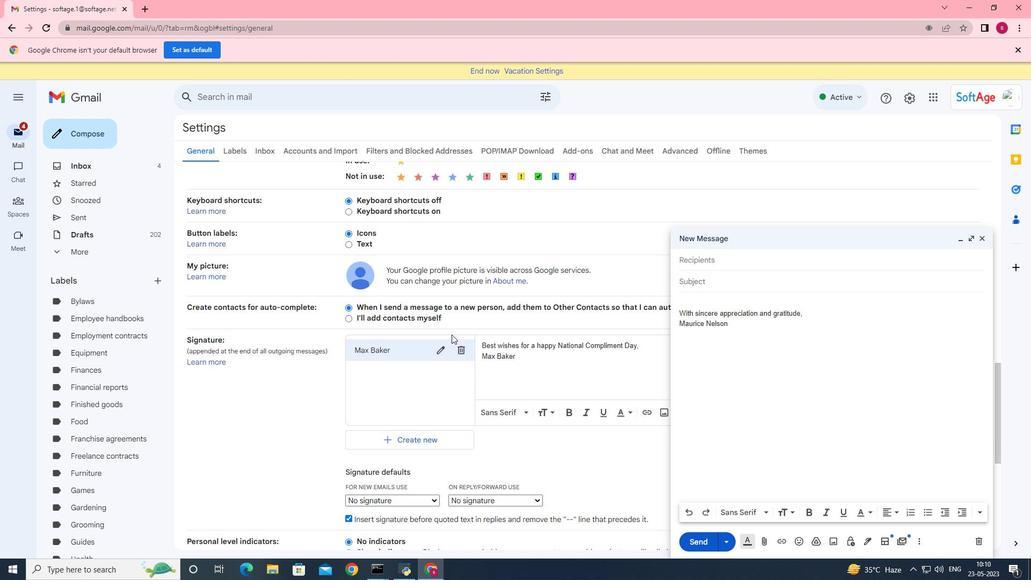 
Action: Mouse scrolled (448, 342) with delta (0, 0)
Screenshot: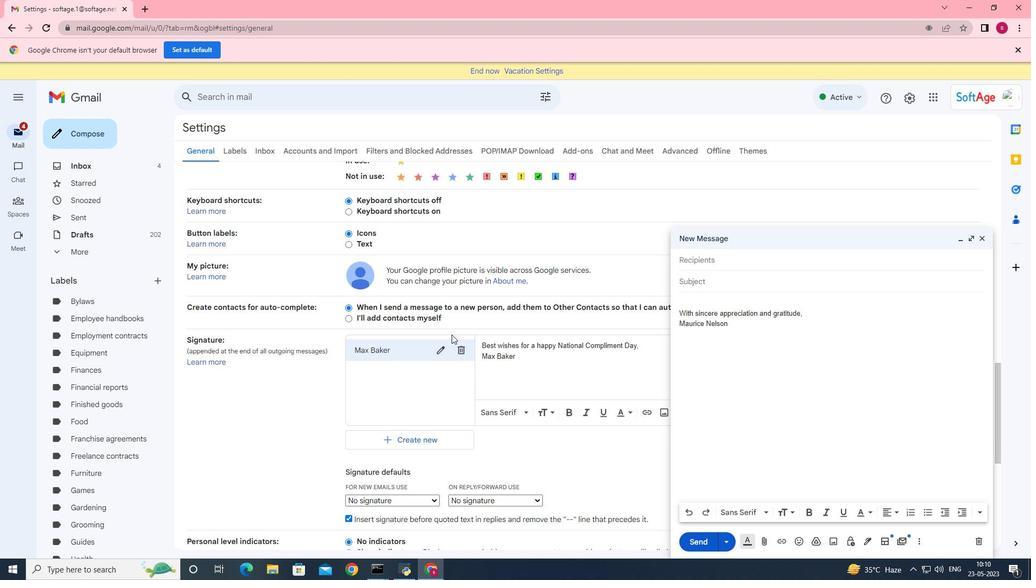 
Action: Mouse moved to (431, 364)
Screenshot: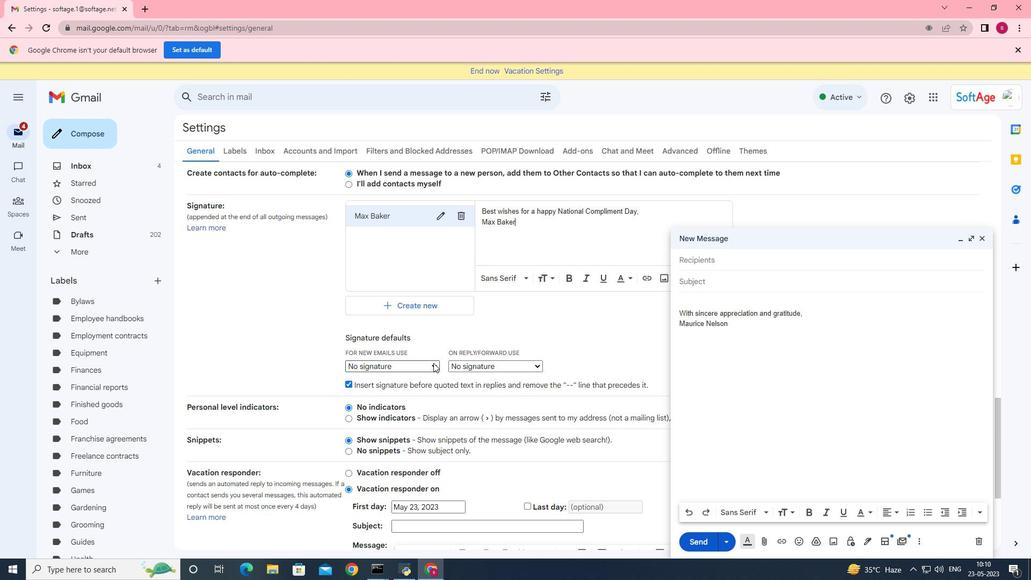 
Action: Mouse pressed left at (431, 364)
Screenshot: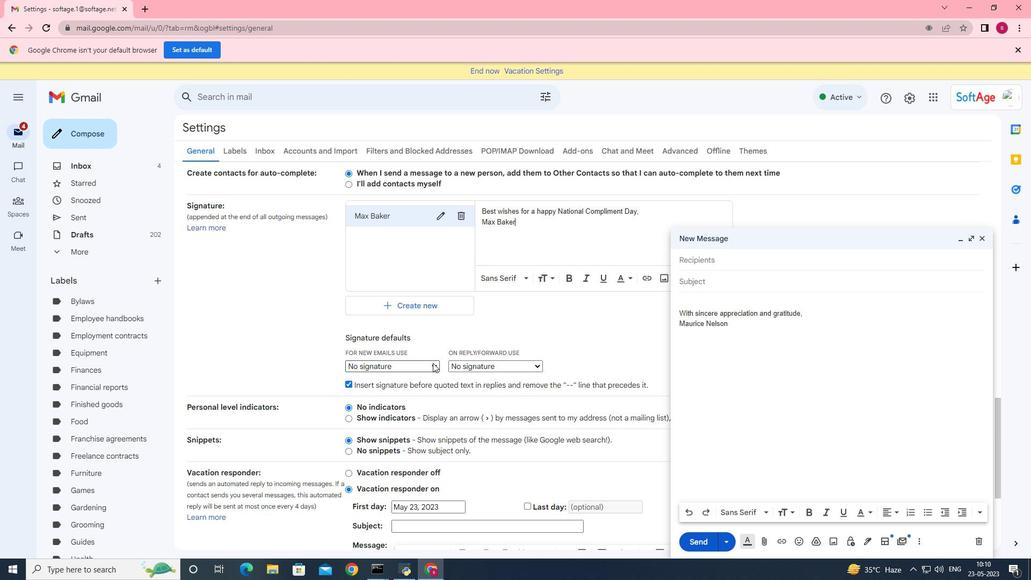 
Action: Mouse moved to (429, 387)
Screenshot: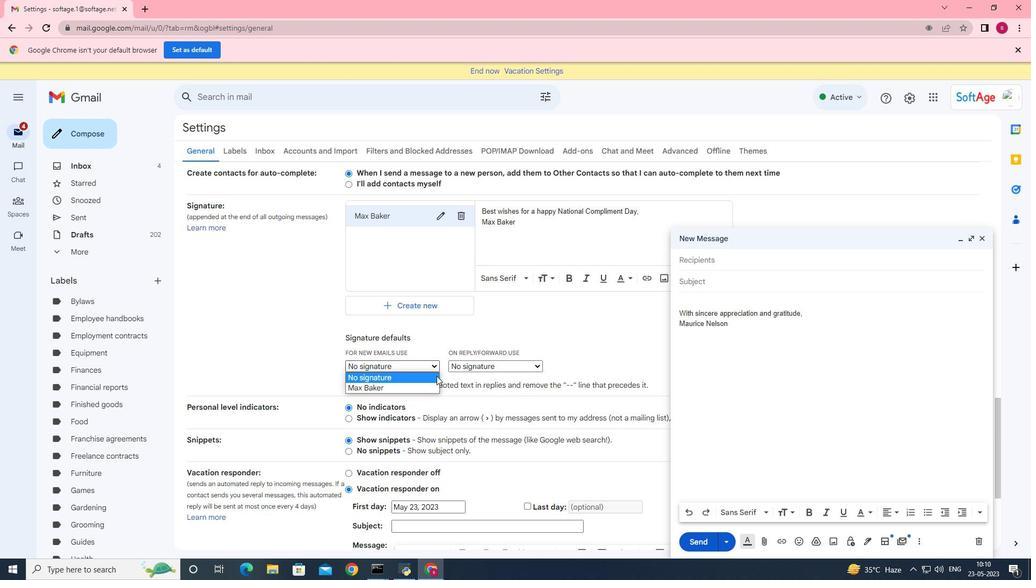 
Action: Mouse pressed left at (429, 387)
Screenshot: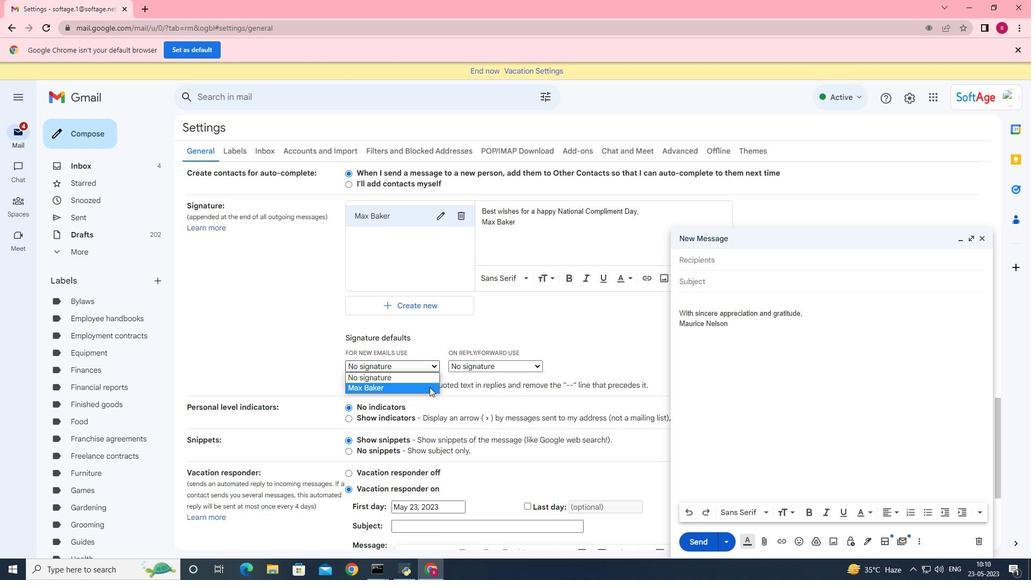 
Action: Mouse moved to (483, 365)
Screenshot: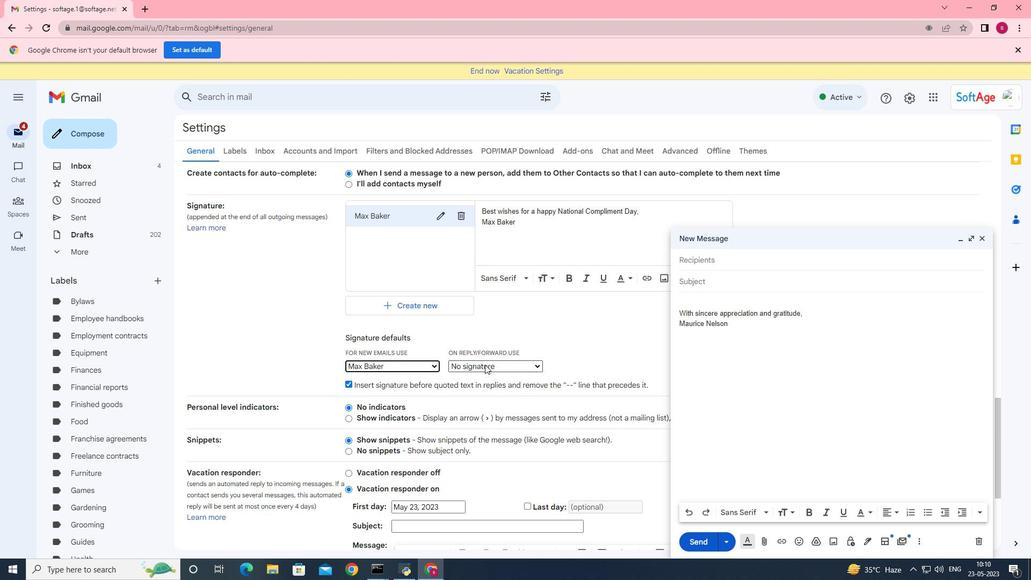 
Action: Mouse pressed left at (483, 365)
Screenshot: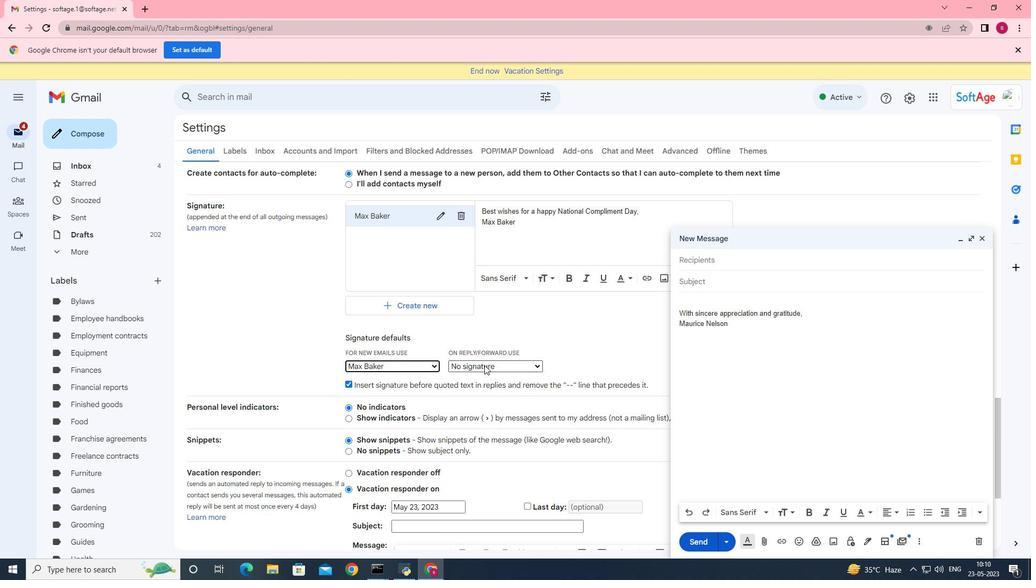 
Action: Mouse moved to (484, 388)
Screenshot: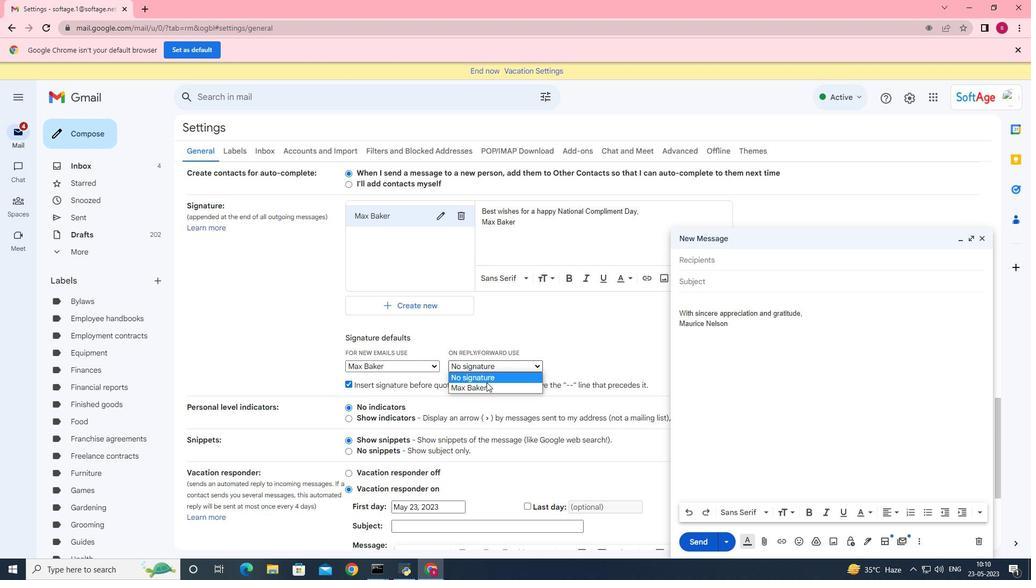 
Action: Mouse pressed left at (484, 388)
Screenshot: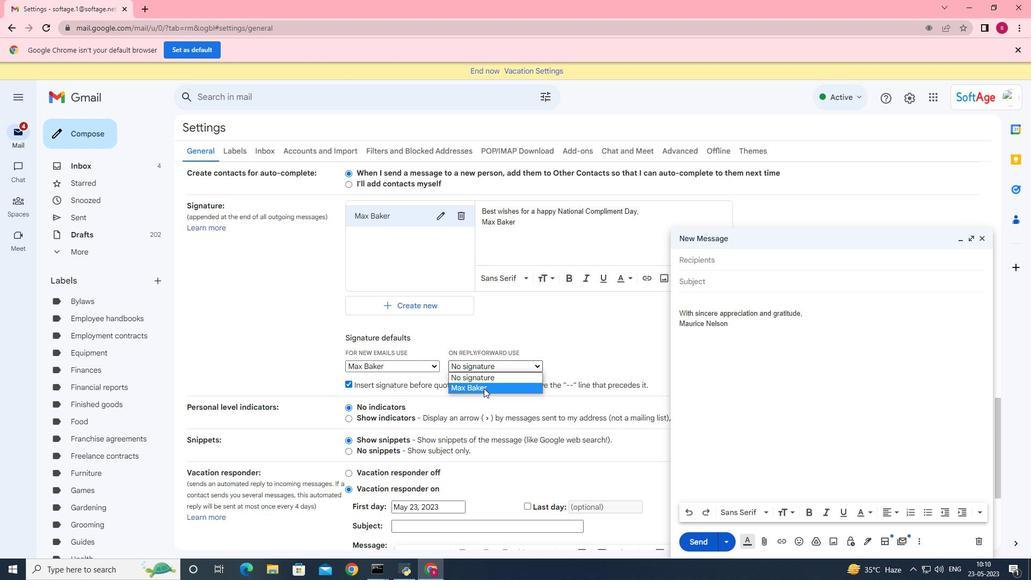 
Action: Mouse scrolled (484, 388) with delta (0, 0)
Screenshot: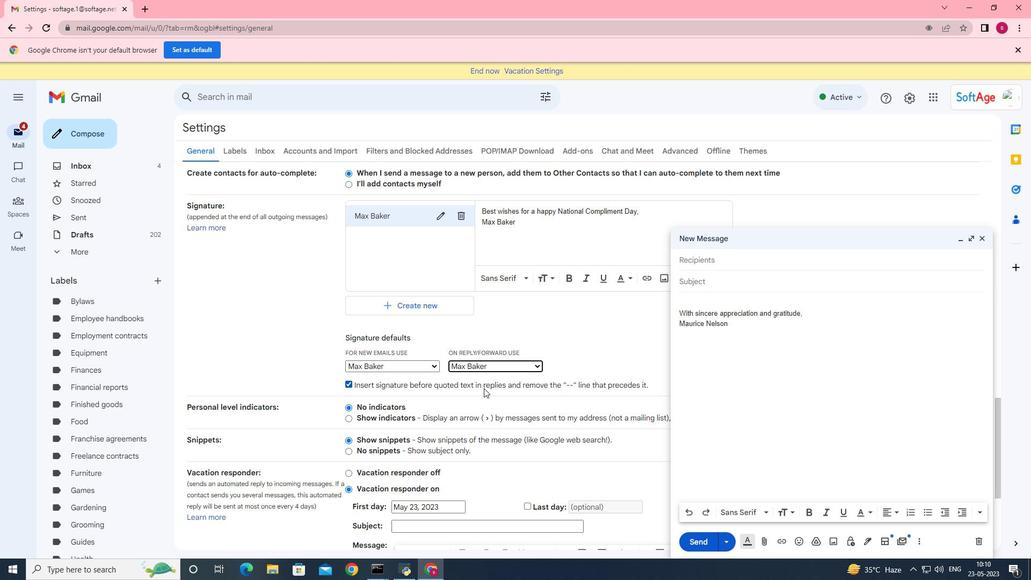 
Action: Mouse scrolled (484, 388) with delta (0, 0)
Screenshot: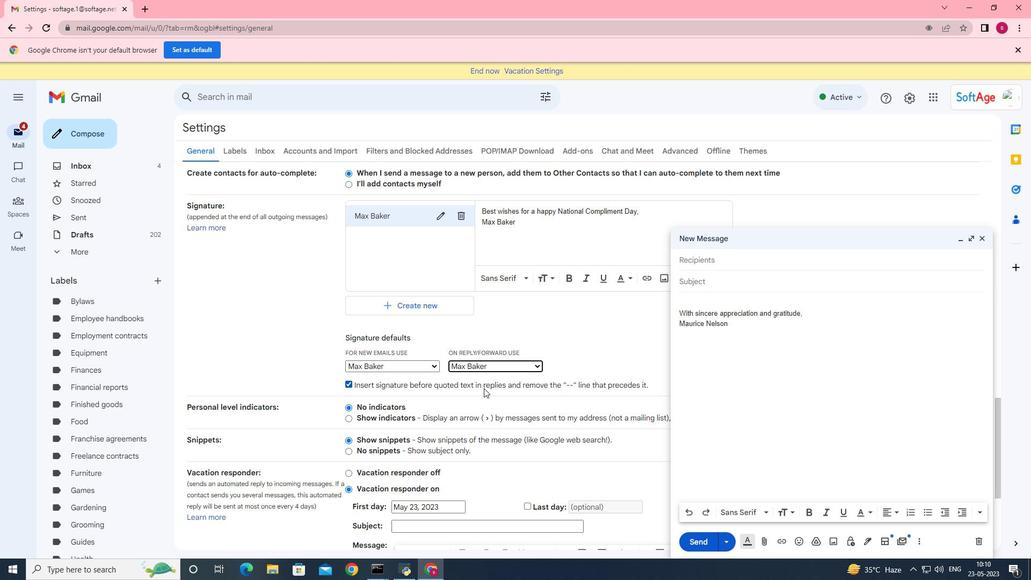 
Action: Mouse scrolled (484, 388) with delta (0, 0)
Screenshot: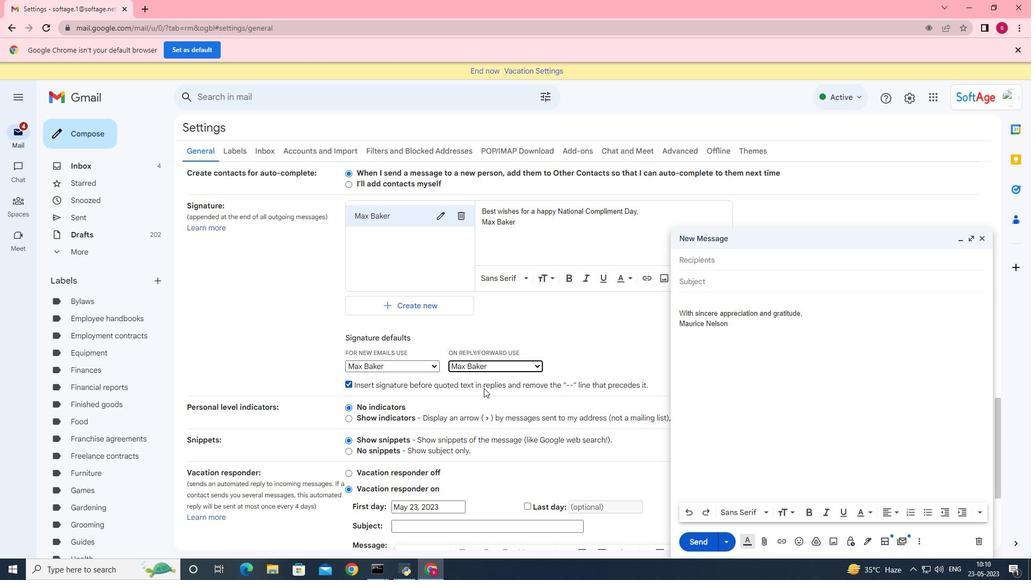 
Action: Mouse scrolled (484, 388) with delta (0, 0)
Screenshot: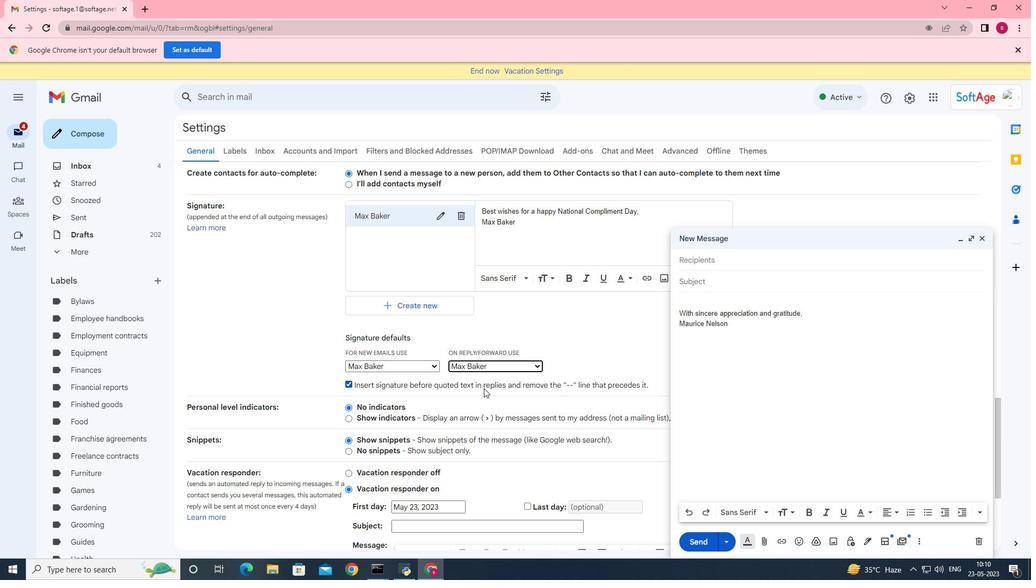 
Action: Mouse scrolled (484, 388) with delta (0, 0)
Screenshot: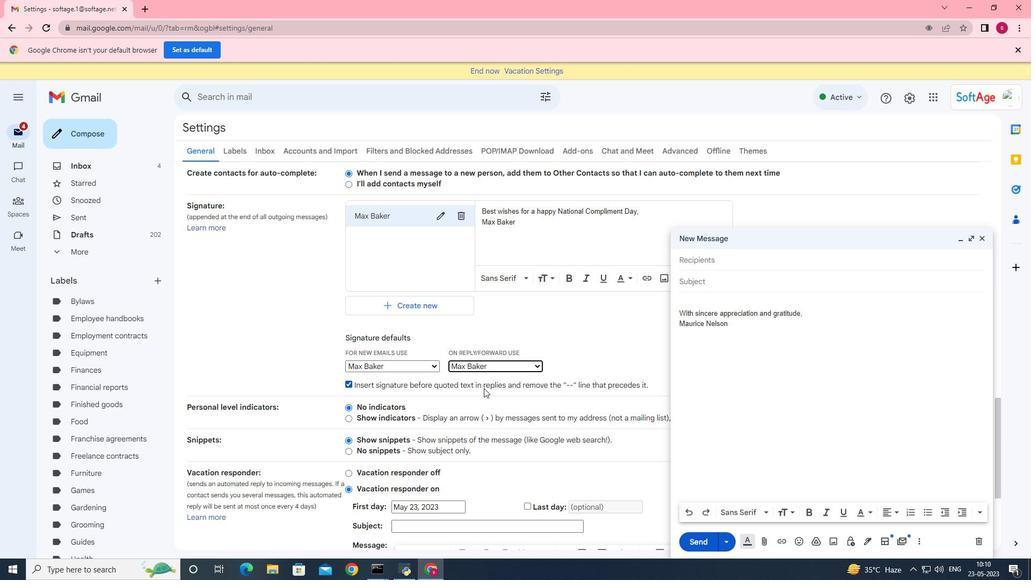 
Action: Mouse moved to (554, 490)
Screenshot: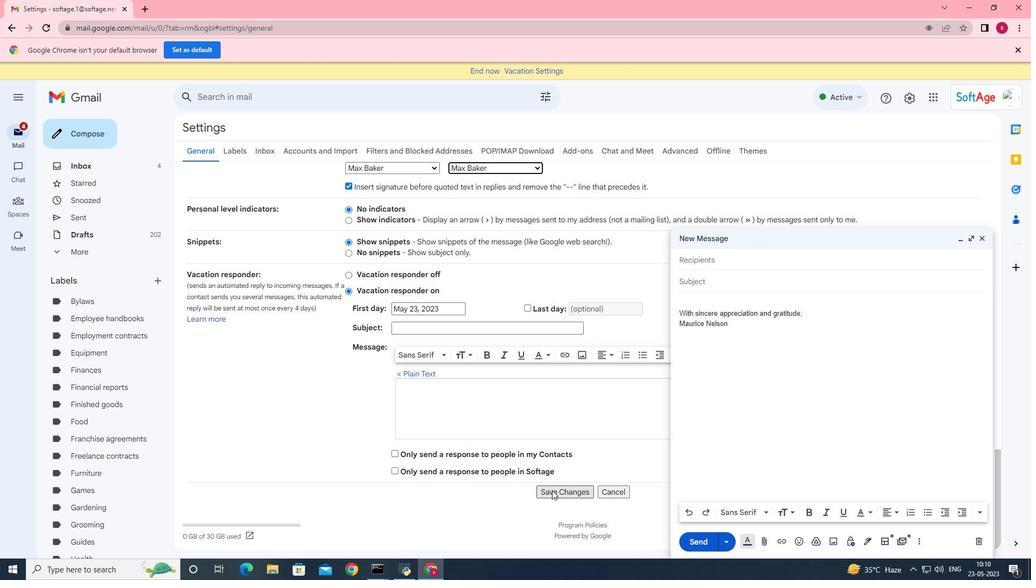 
Action: Mouse pressed left at (554, 490)
Screenshot: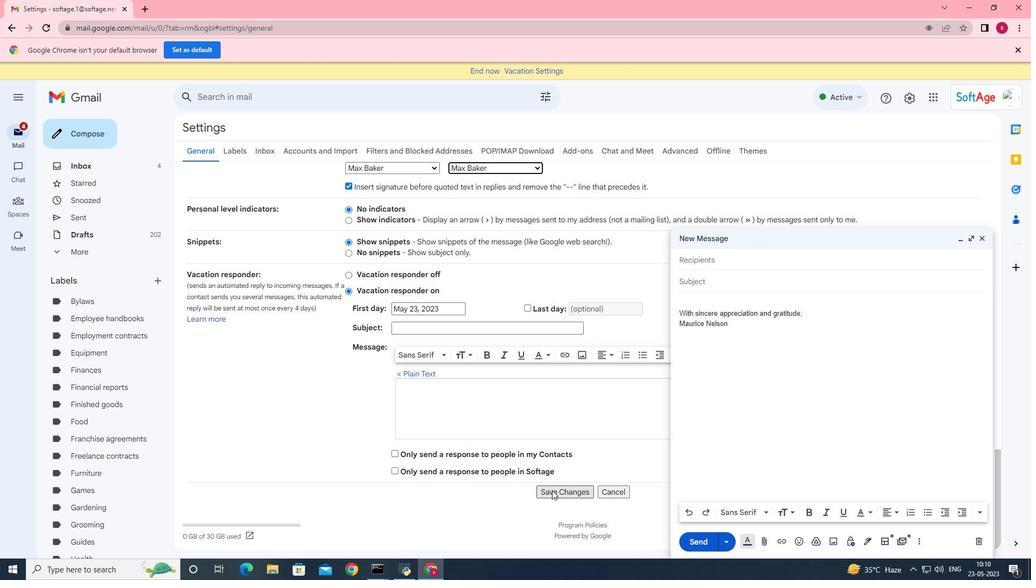 
Action: Mouse moved to (982, 241)
Screenshot: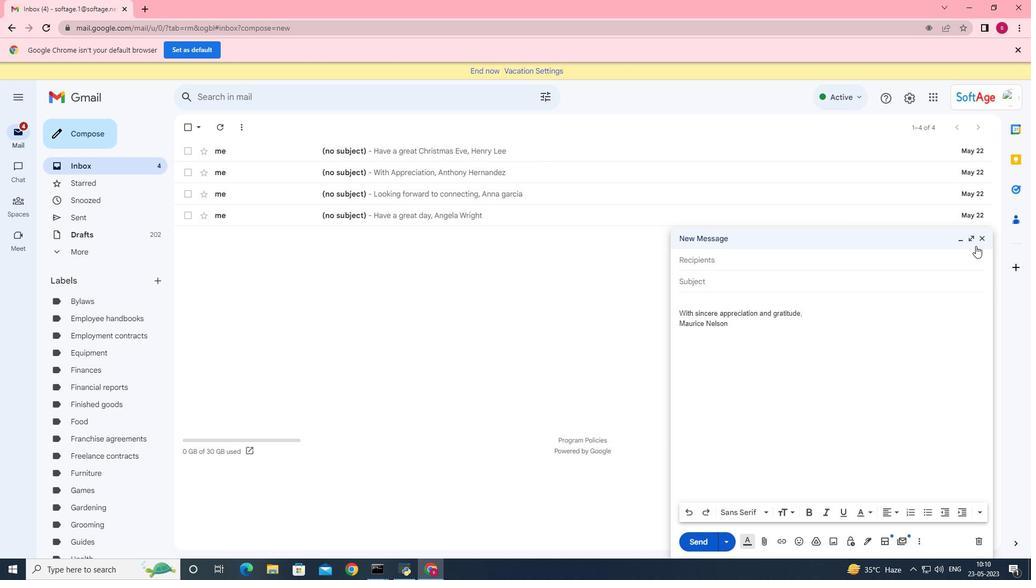 
Action: Mouse pressed left at (982, 241)
Screenshot: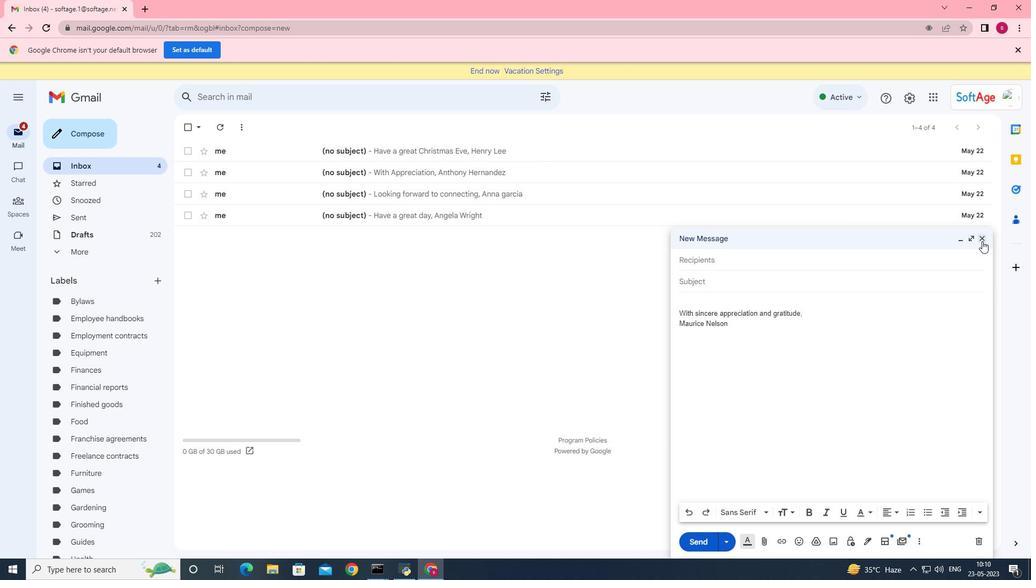 
Action: Mouse moved to (105, 123)
Screenshot: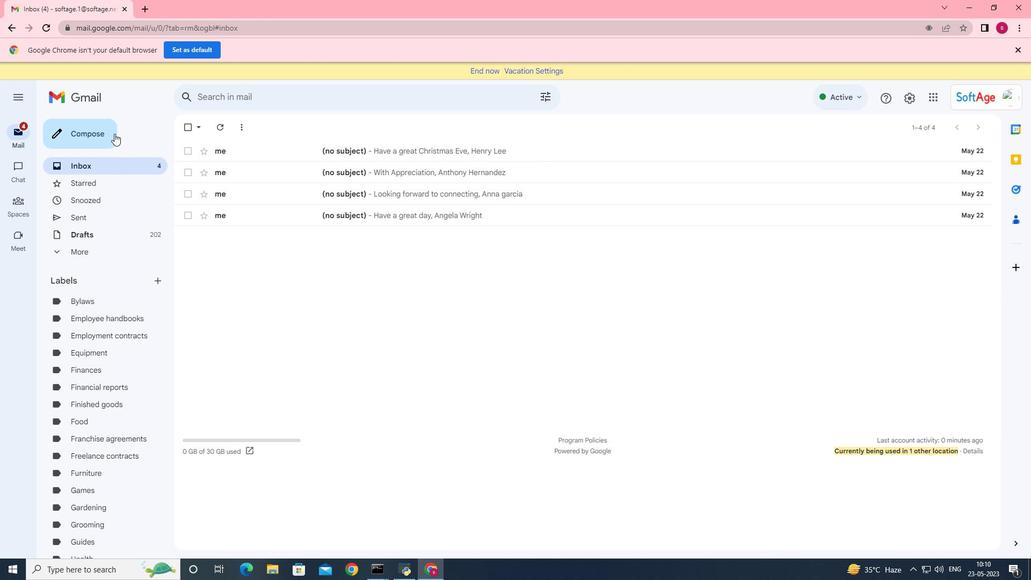
Action: Mouse pressed left at (105, 123)
Screenshot: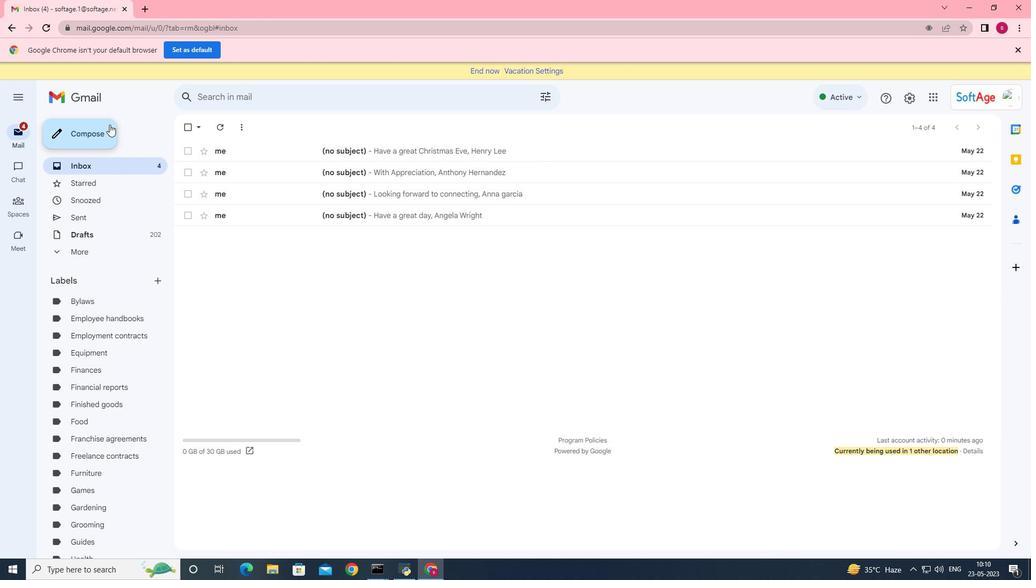 
Action: Mouse moved to (712, 261)
Screenshot: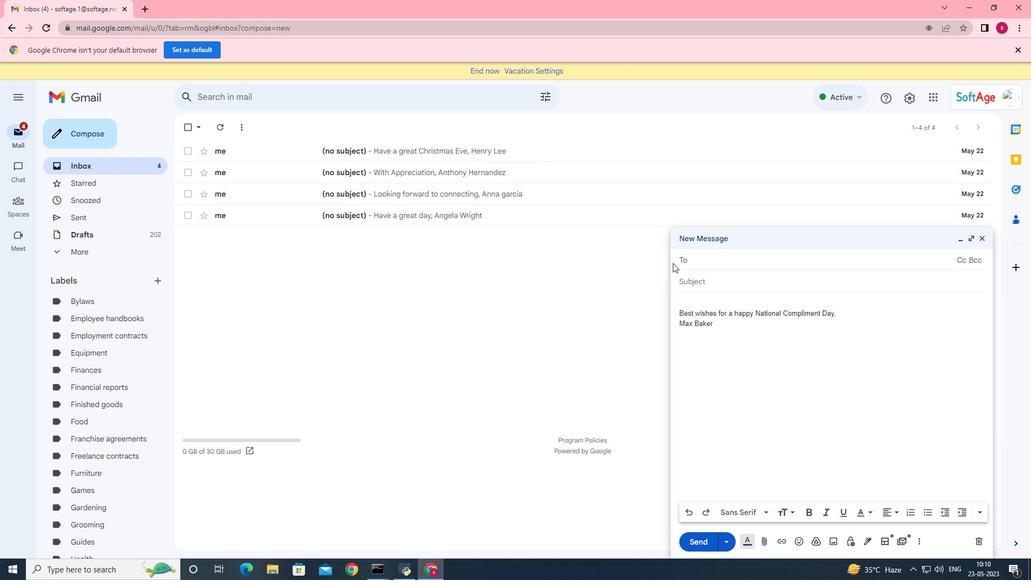 
Action: Mouse pressed left at (712, 261)
Screenshot: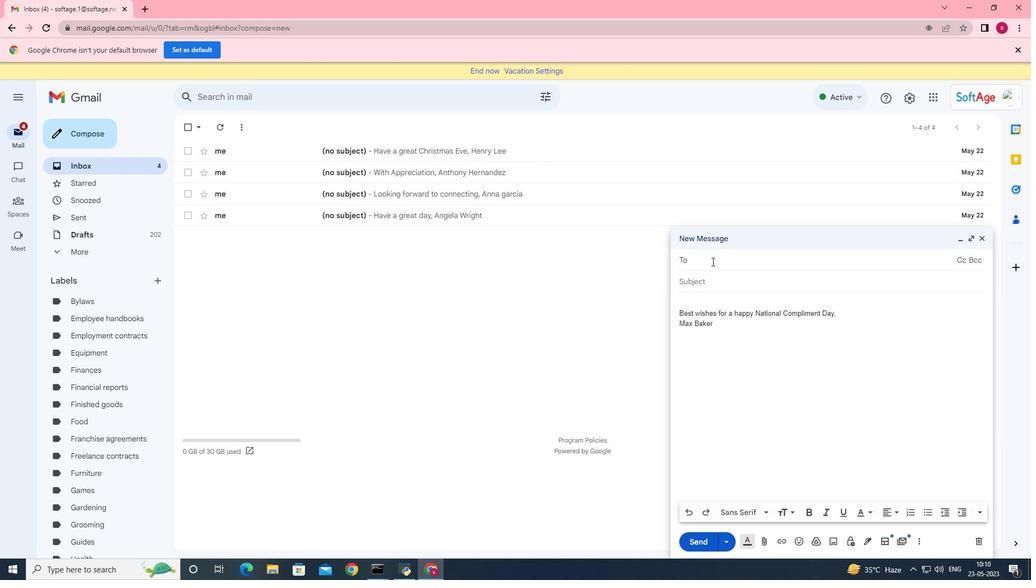 
Action: Key pressed softagee<Key.backspace>.3<Key.shift>@softage.net
Screenshot: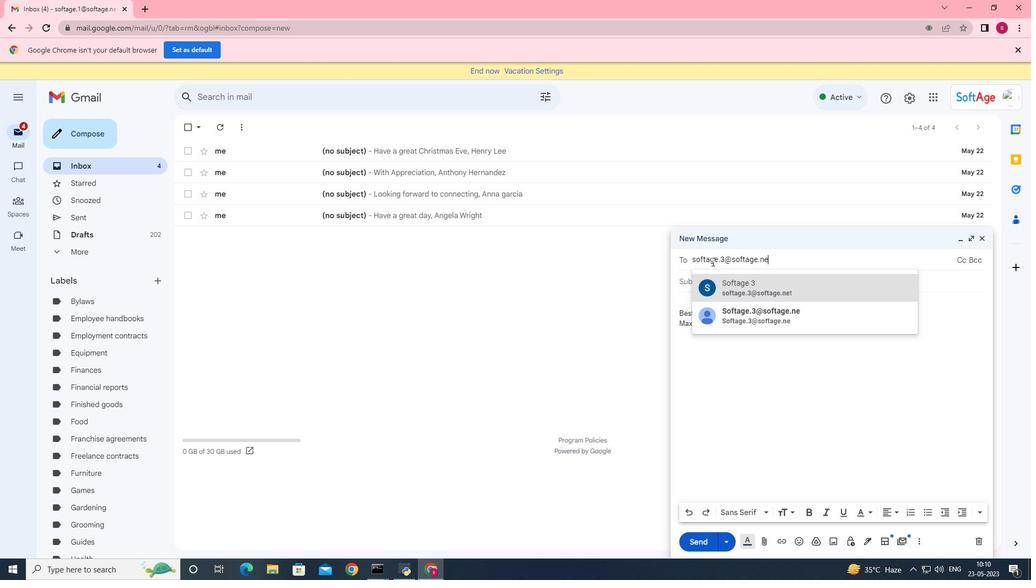 
Action: Mouse moved to (809, 289)
Screenshot: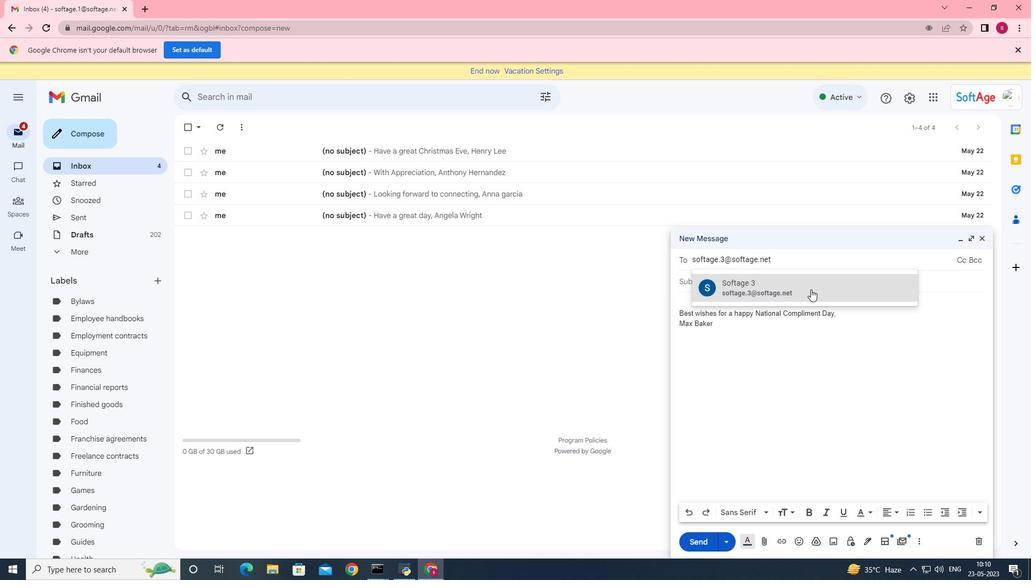 
Action: Mouse pressed left at (809, 289)
Screenshot: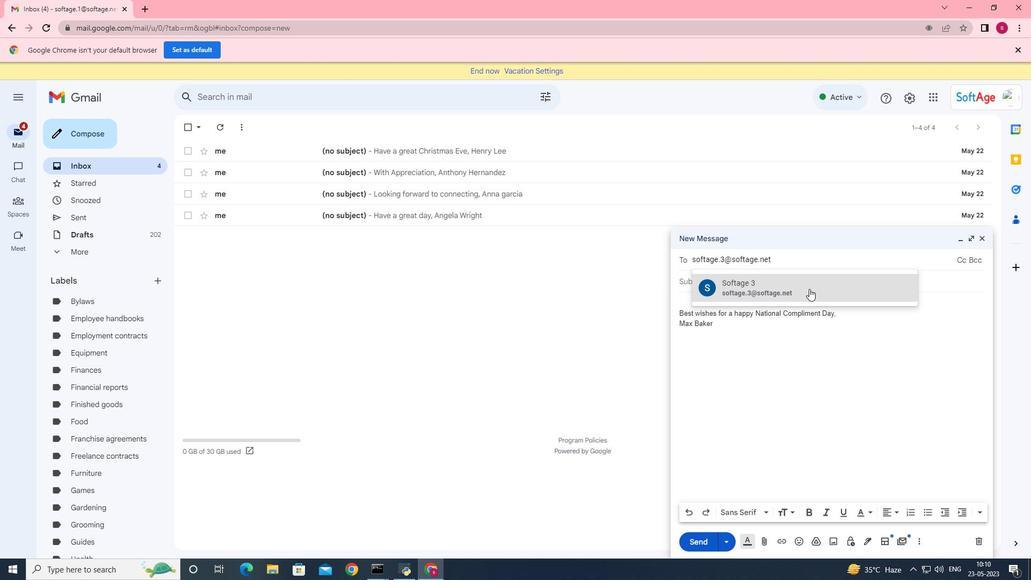 
Action: Mouse moved to (922, 537)
Screenshot: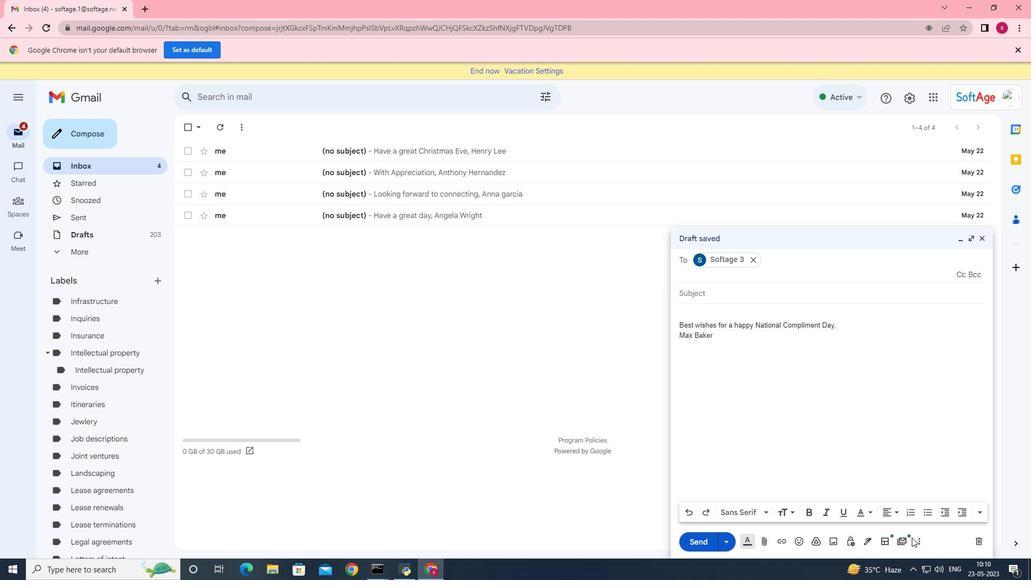 
Action: Mouse pressed left at (922, 537)
Screenshot: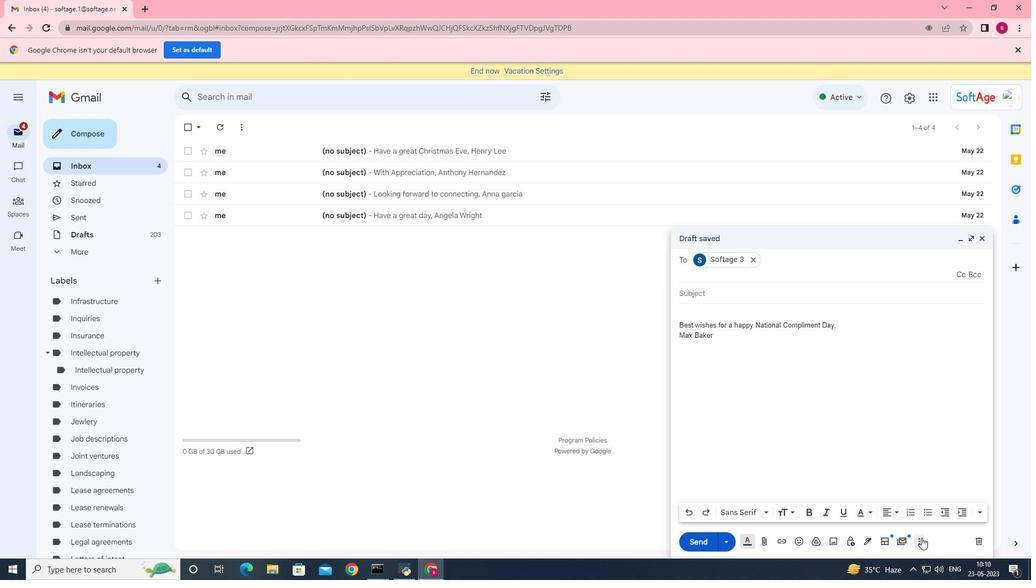 
Action: Mouse moved to (868, 436)
Screenshot: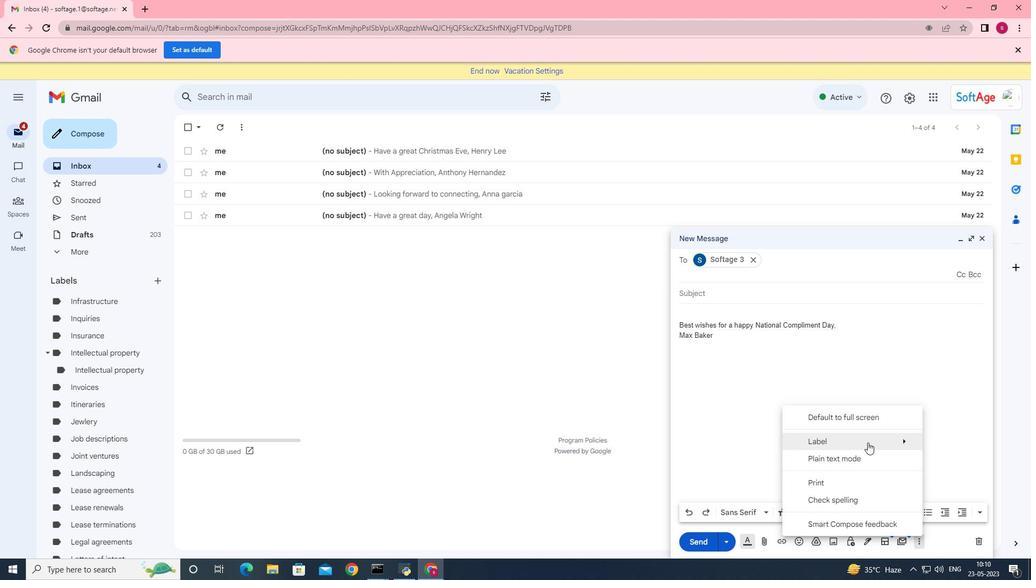 
Action: Mouse pressed left at (868, 436)
Screenshot: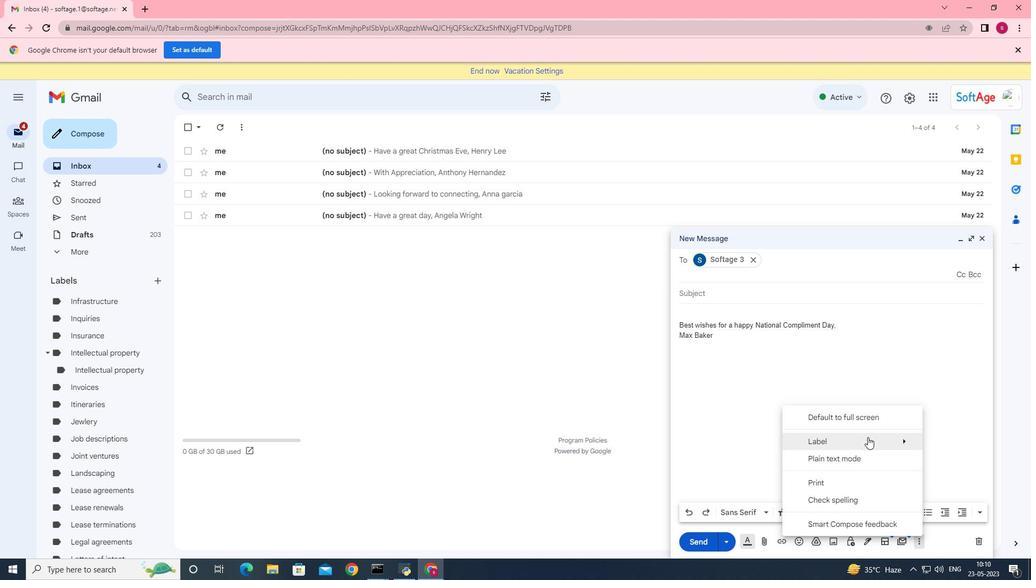 
Action: Mouse moved to (691, 422)
Screenshot: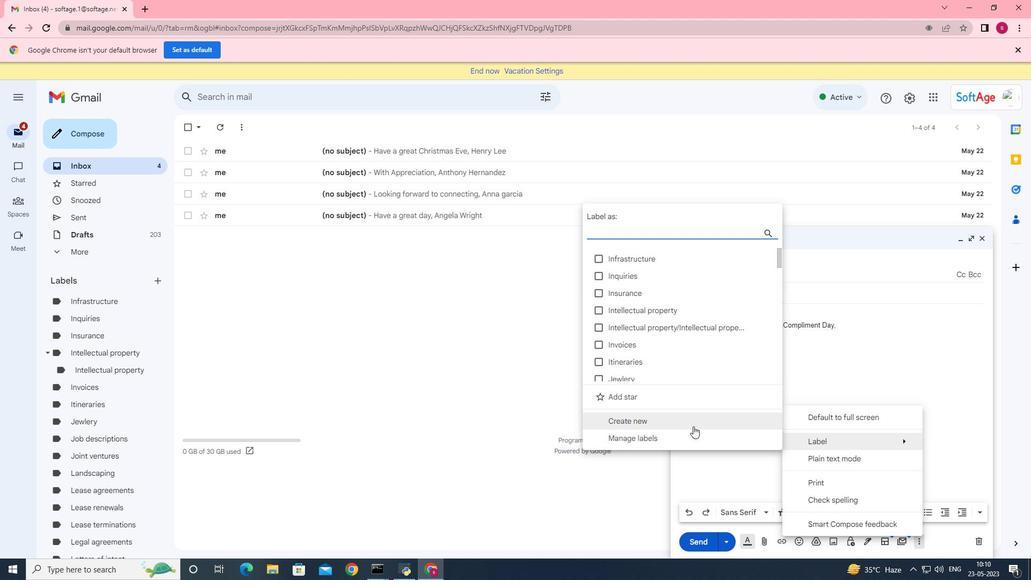 
Action: Mouse pressed left at (691, 422)
Screenshot: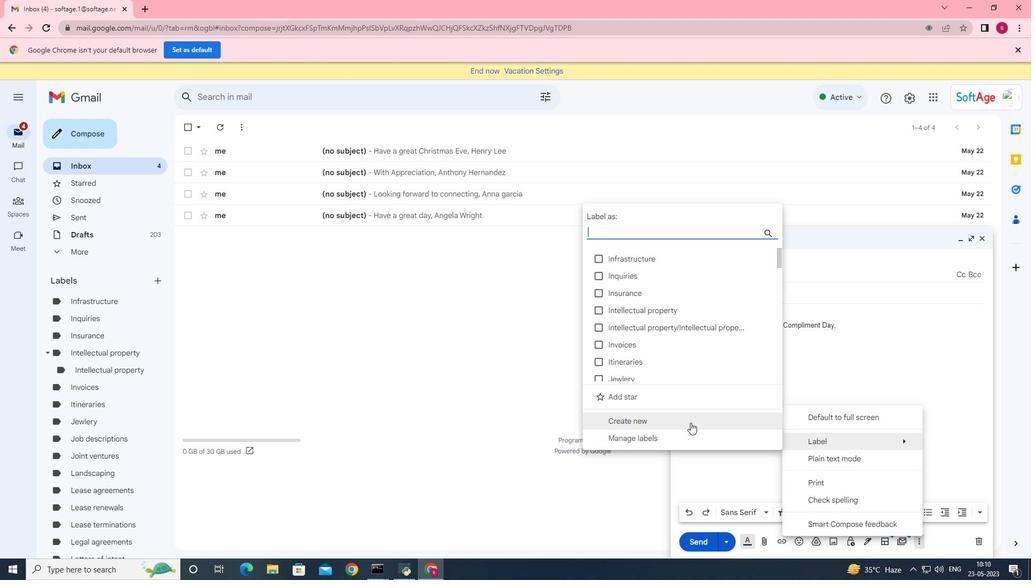 
Action: Mouse moved to (483, 299)
Screenshot: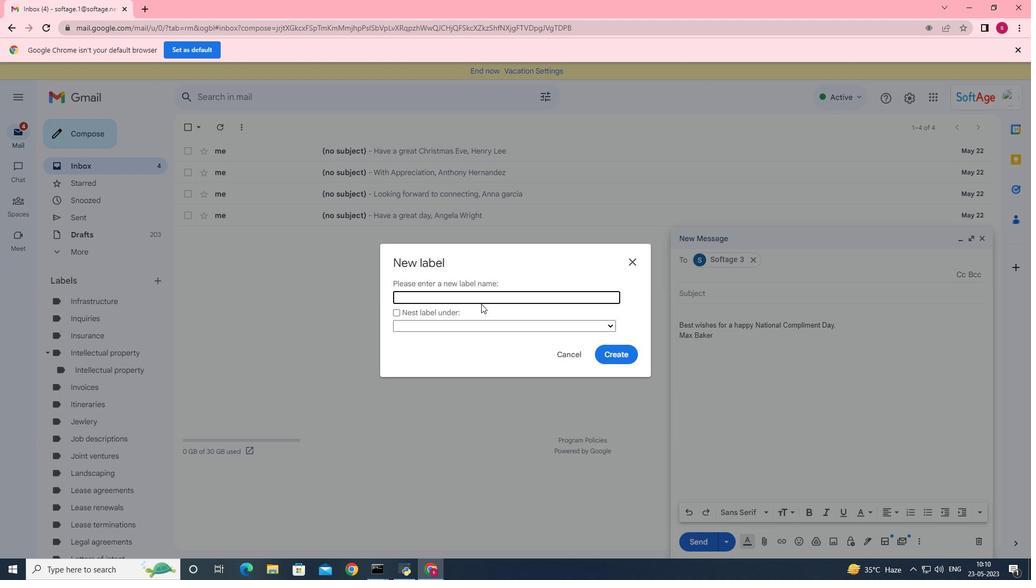 
Action: Mouse pressed left at (483, 299)
Screenshot: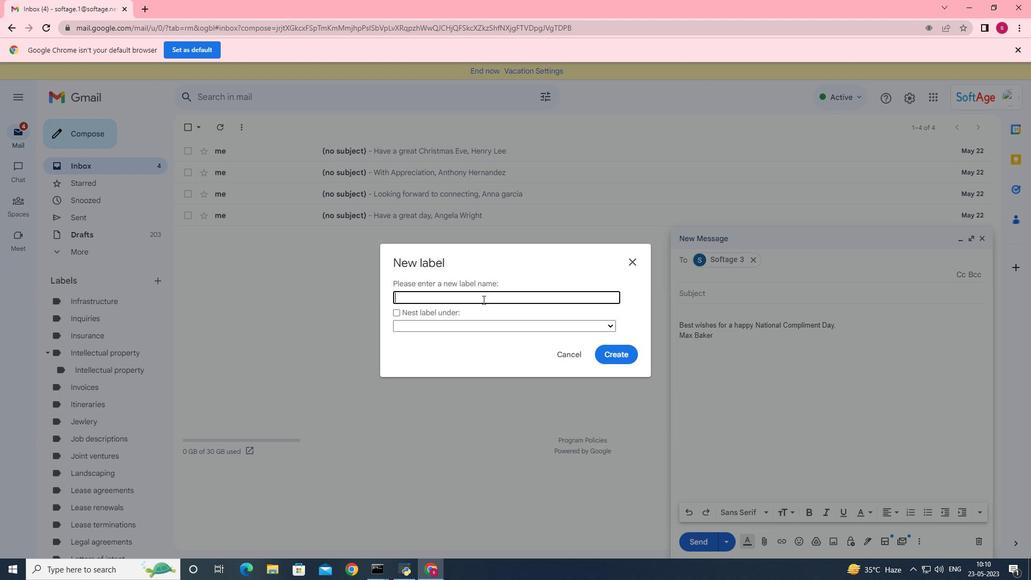 
Action: Key pressed <Key.shift>Community<Key.space>newsletters
Screenshot: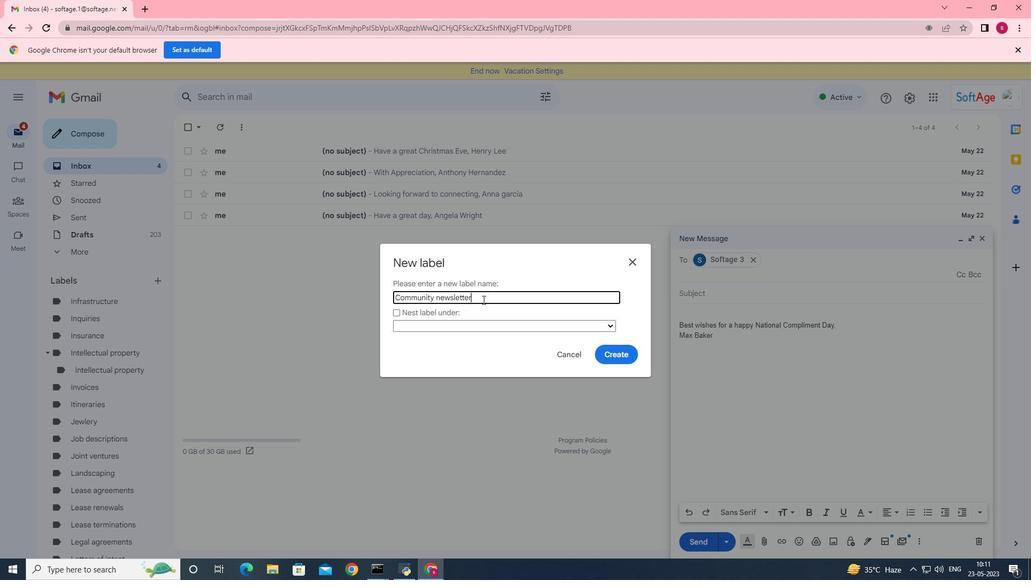 
Action: Mouse moved to (612, 352)
Screenshot: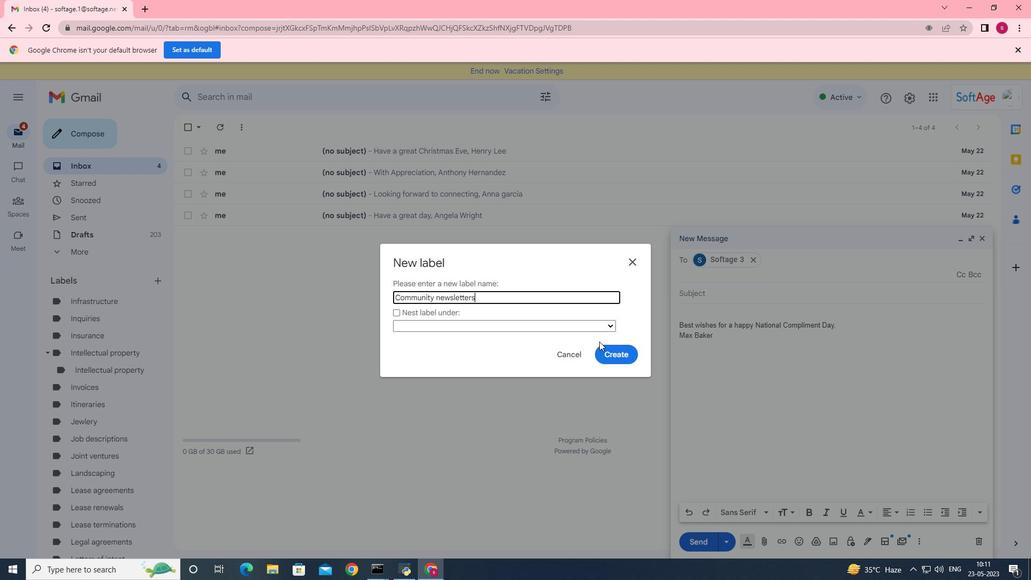 
Action: Mouse pressed left at (612, 352)
Screenshot: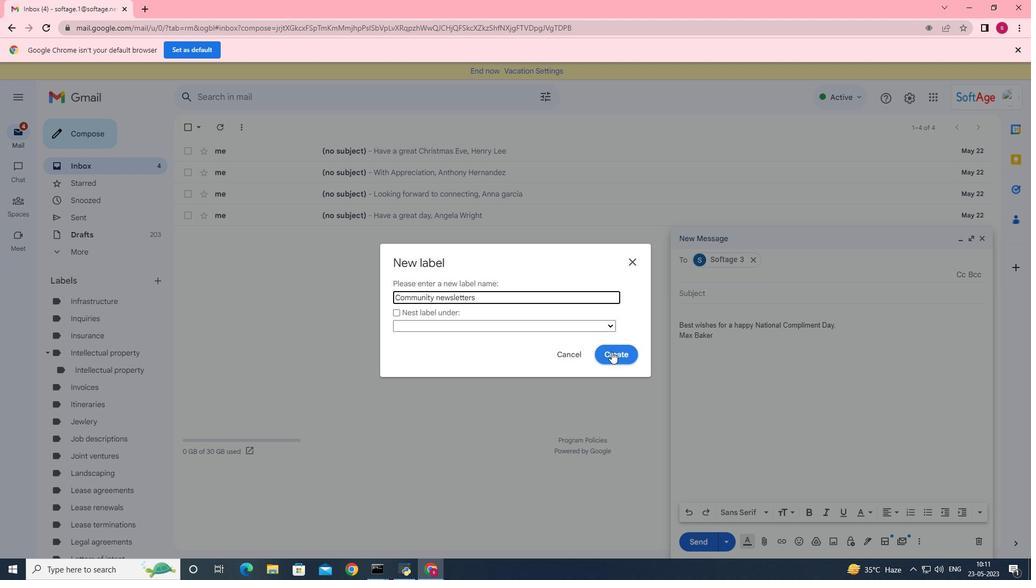 
Action: Mouse moved to (729, 452)
Screenshot: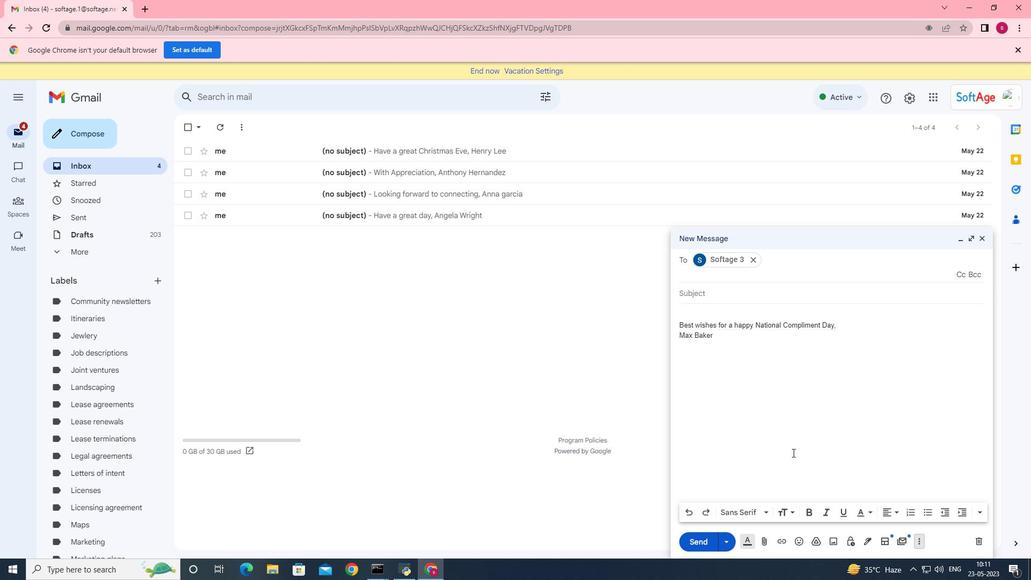 
